 Task: Find connections with filter location Vigo with filter topic #personaldevelopment with filter profile language Spanish with filter current company Tesco with filter school B.P. Poddar Institute Of Management and Technology with filter industry Computer Hardware Manufacturing with filter service category Print Design with filter keywords title Couples Counselor
Action: Mouse moved to (498, 60)
Screenshot: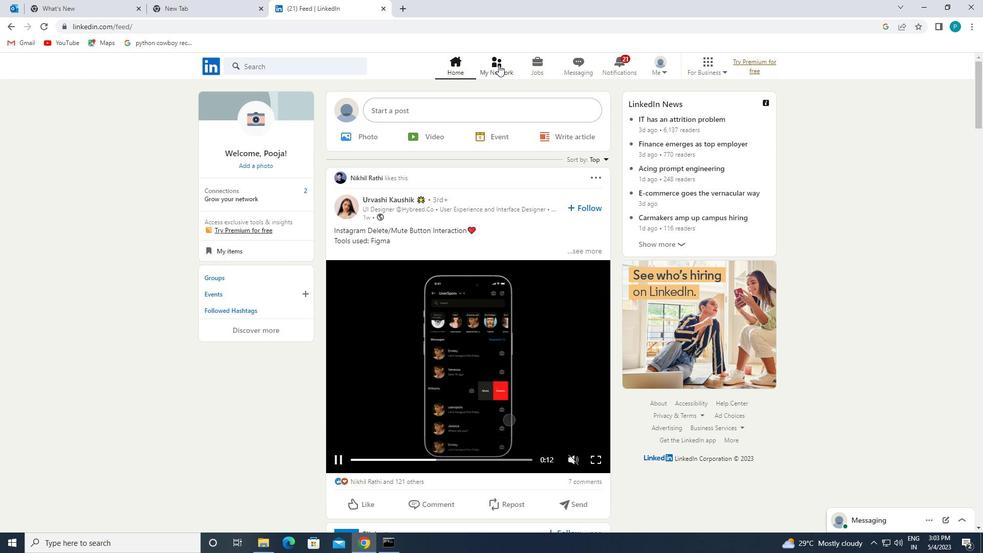 
Action: Mouse pressed left at (498, 60)
Screenshot: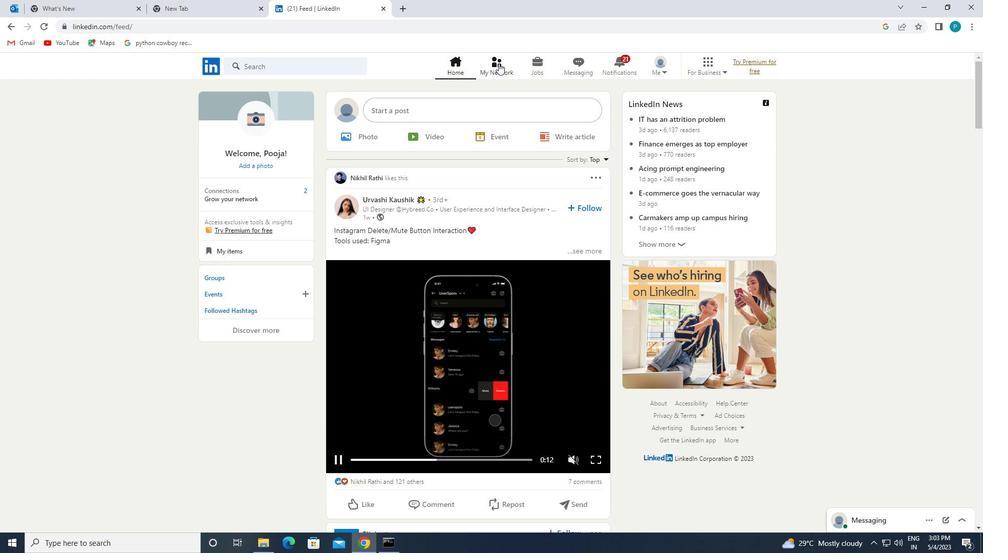 
Action: Mouse moved to (289, 119)
Screenshot: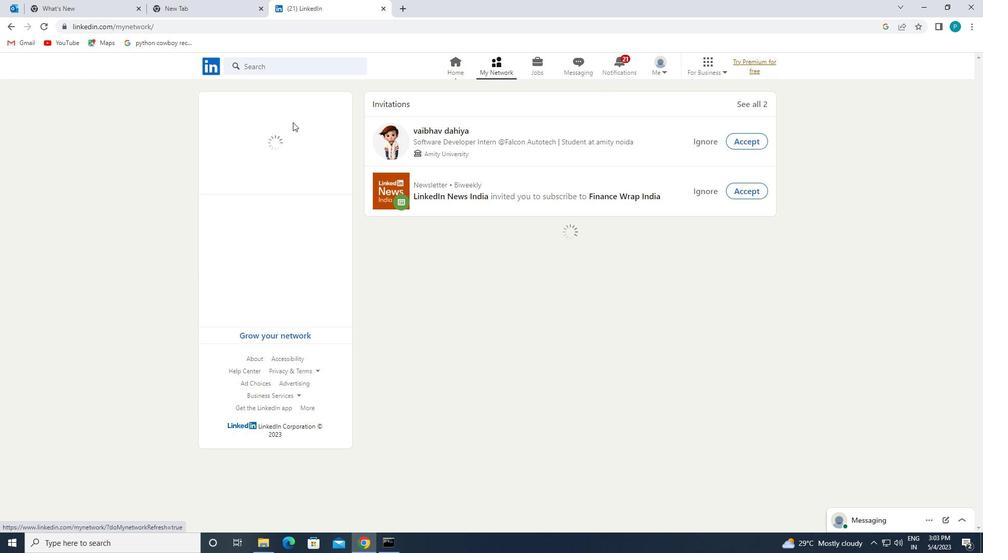 
Action: Mouse pressed left at (289, 119)
Screenshot: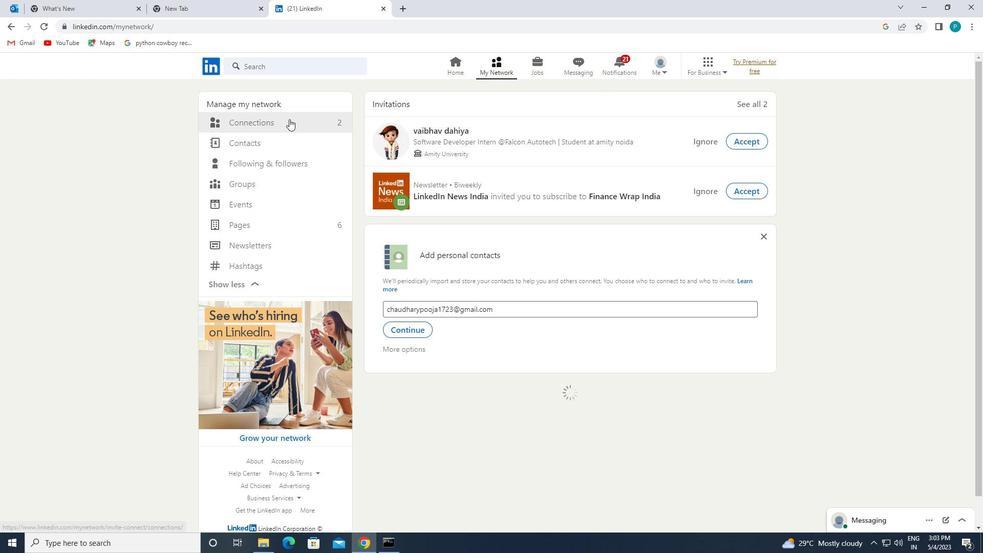 
Action: Mouse moved to (576, 120)
Screenshot: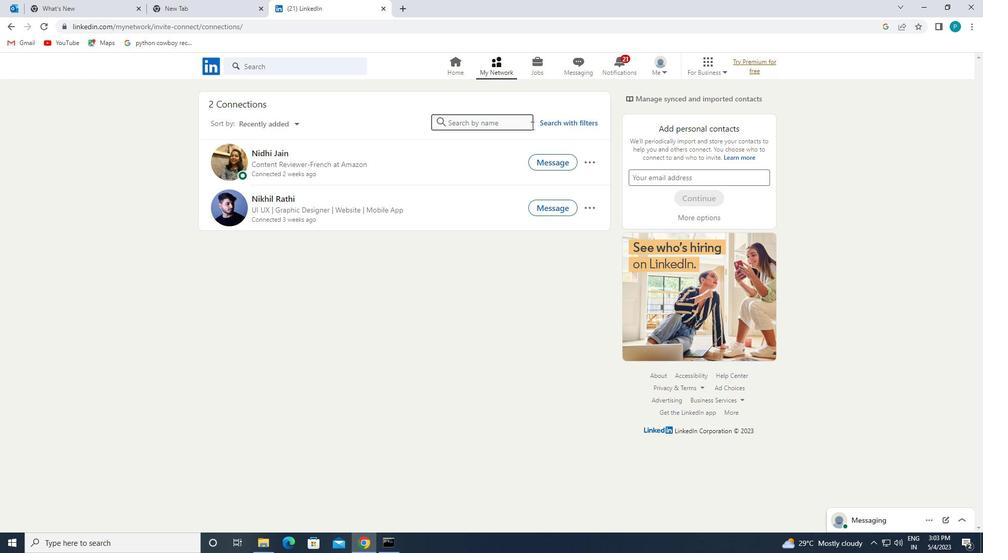 
Action: Mouse pressed left at (576, 120)
Screenshot: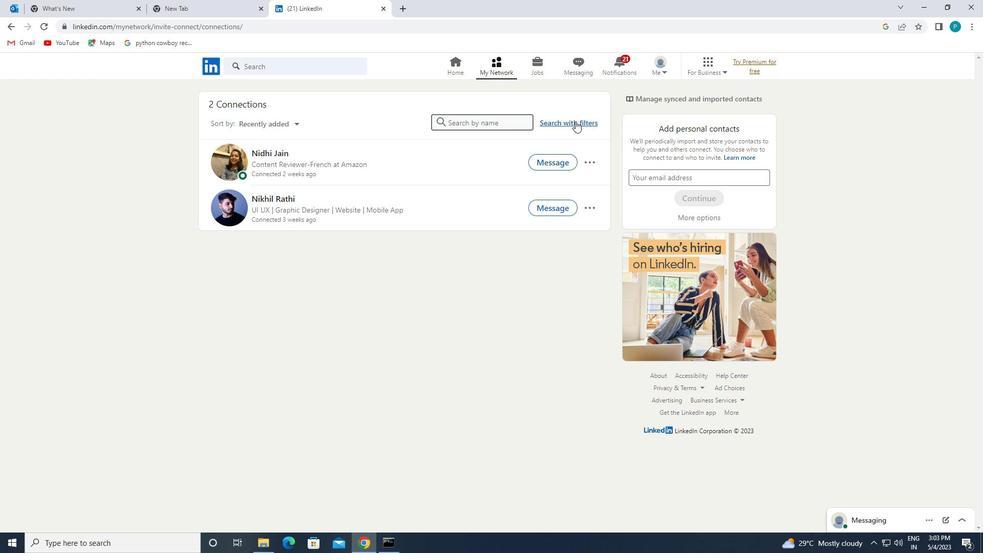 
Action: Mouse moved to (520, 89)
Screenshot: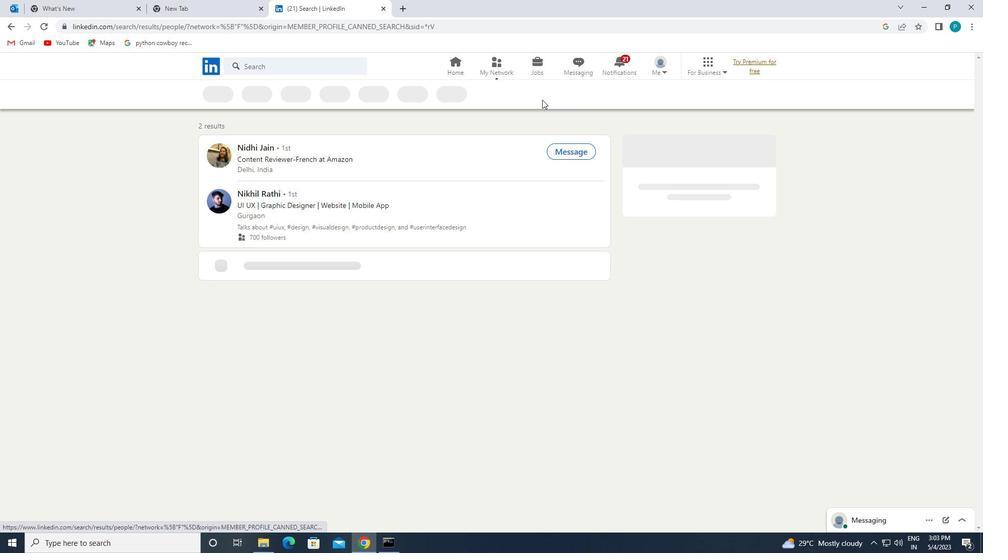 
Action: Mouse pressed left at (520, 89)
Screenshot: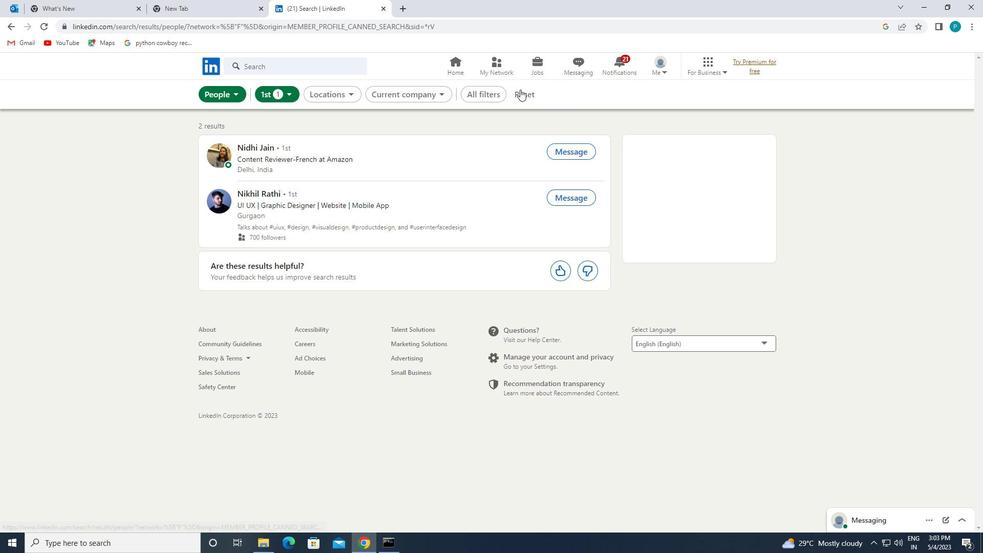 
Action: Mouse moved to (517, 89)
Screenshot: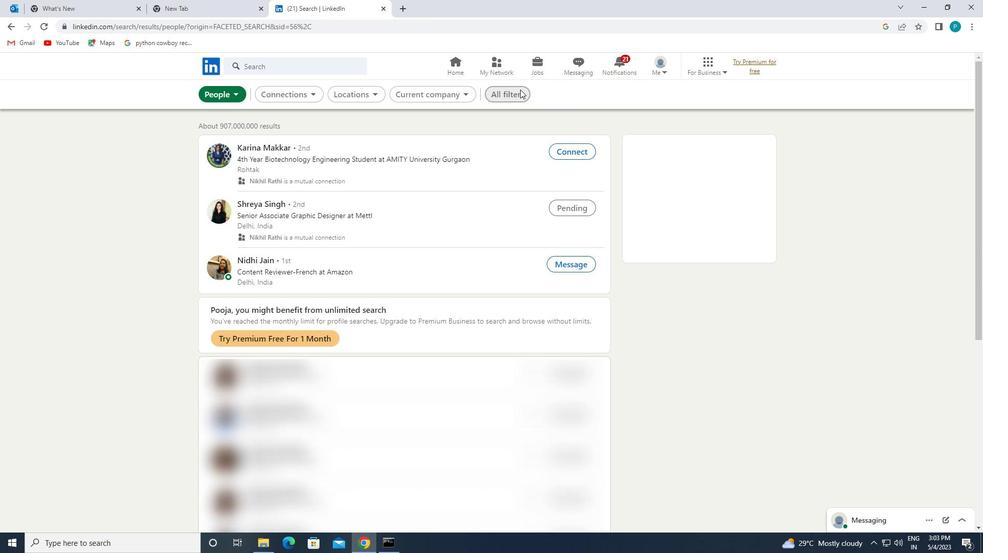 
Action: Mouse pressed left at (517, 89)
Screenshot: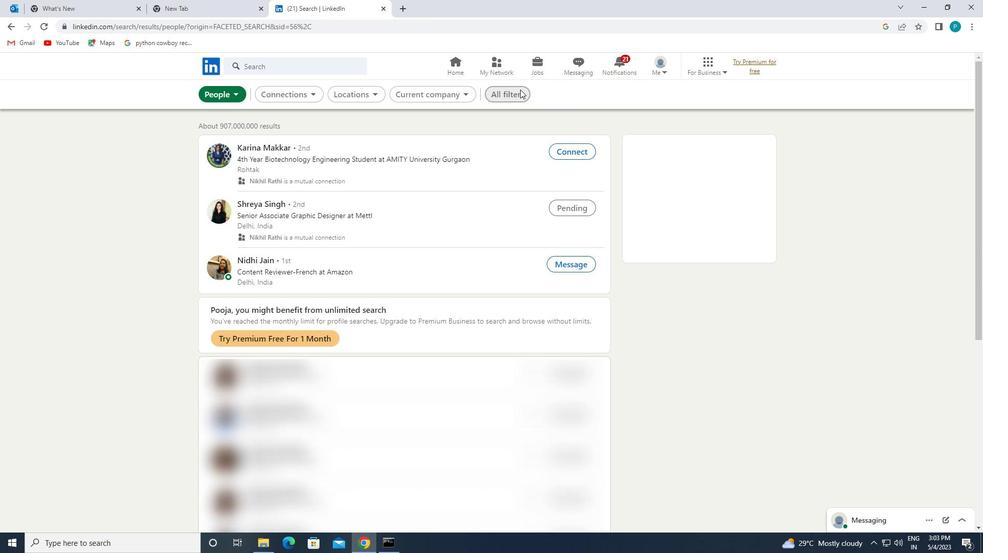
Action: Mouse moved to (829, 296)
Screenshot: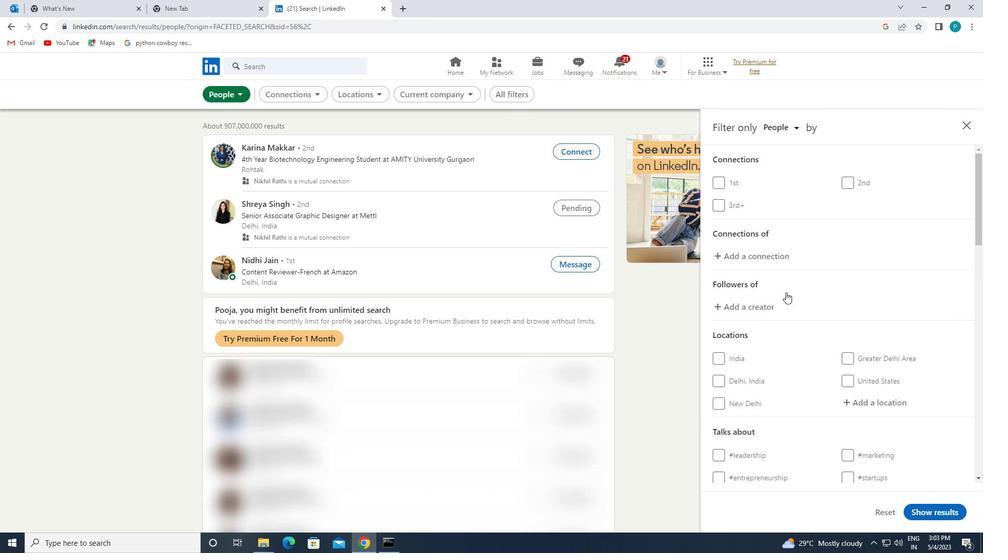 
Action: Mouse scrolled (829, 296) with delta (0, 0)
Screenshot: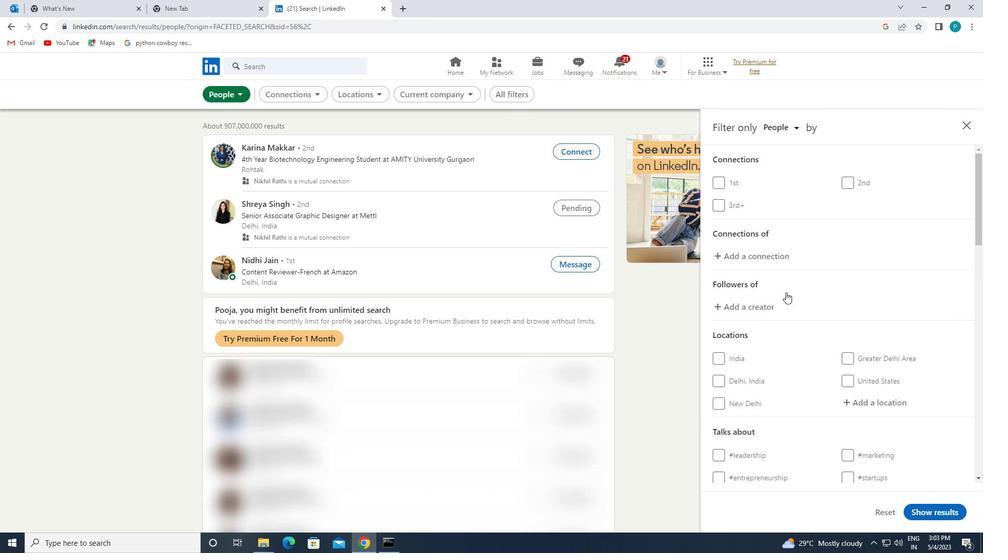 
Action: Mouse scrolled (829, 296) with delta (0, 0)
Screenshot: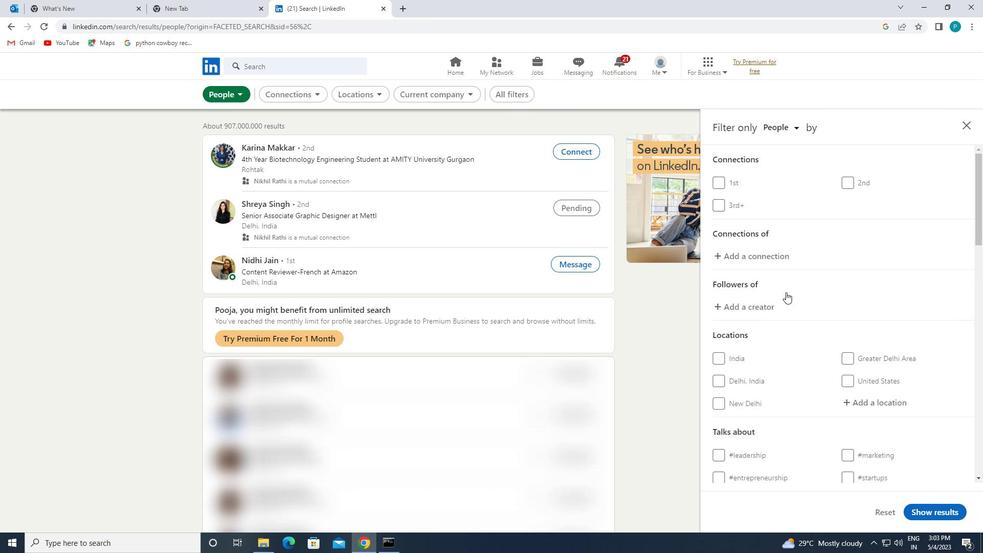 
Action: Mouse moved to (858, 301)
Screenshot: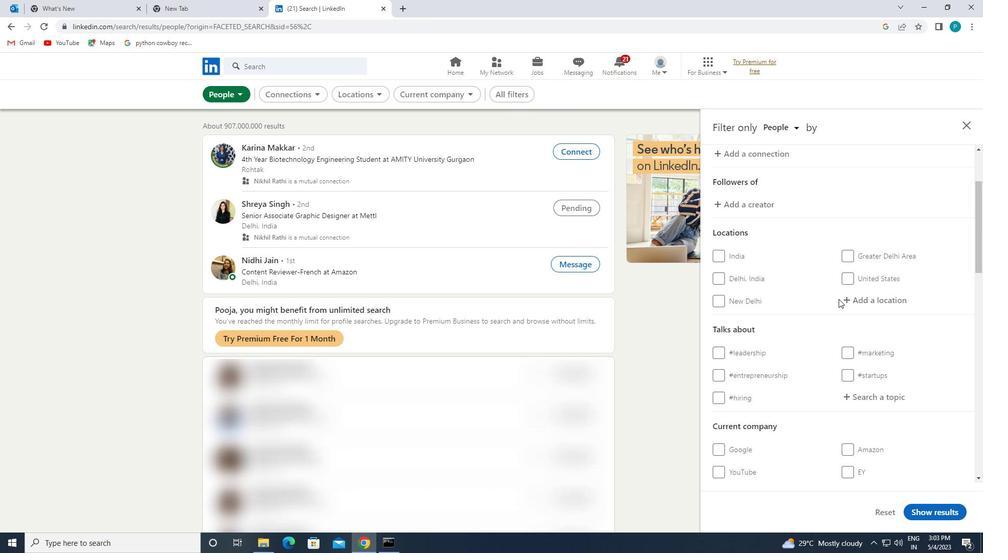 
Action: Mouse pressed left at (858, 301)
Screenshot: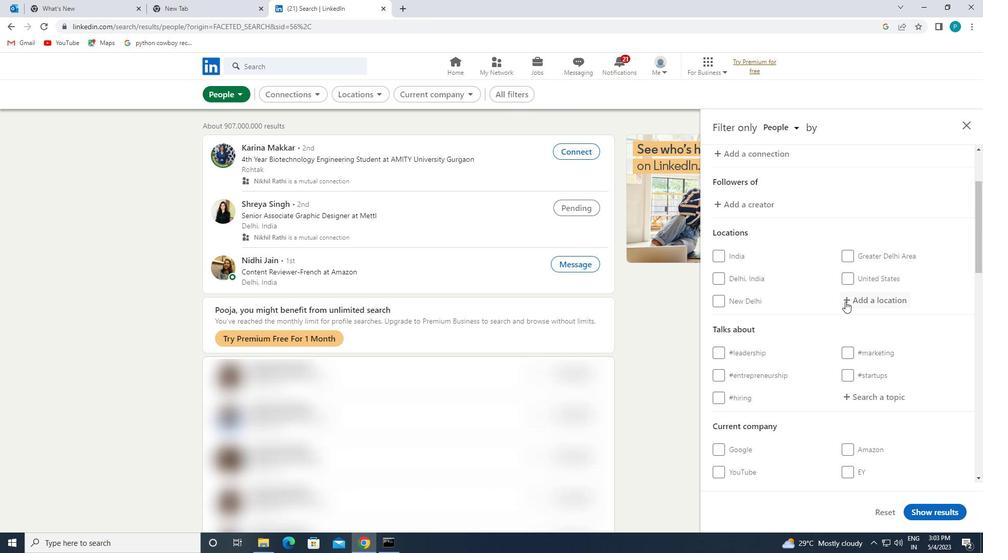 
Action: Mouse moved to (856, 301)
Screenshot: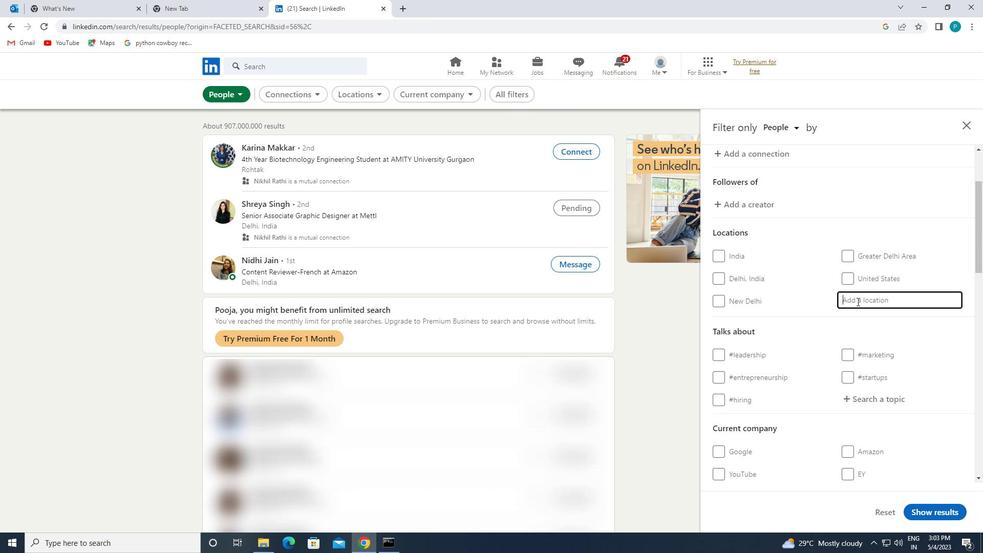 
Action: Key pressed <Key.caps_lock>v<Key.caps_lock>igo
Screenshot: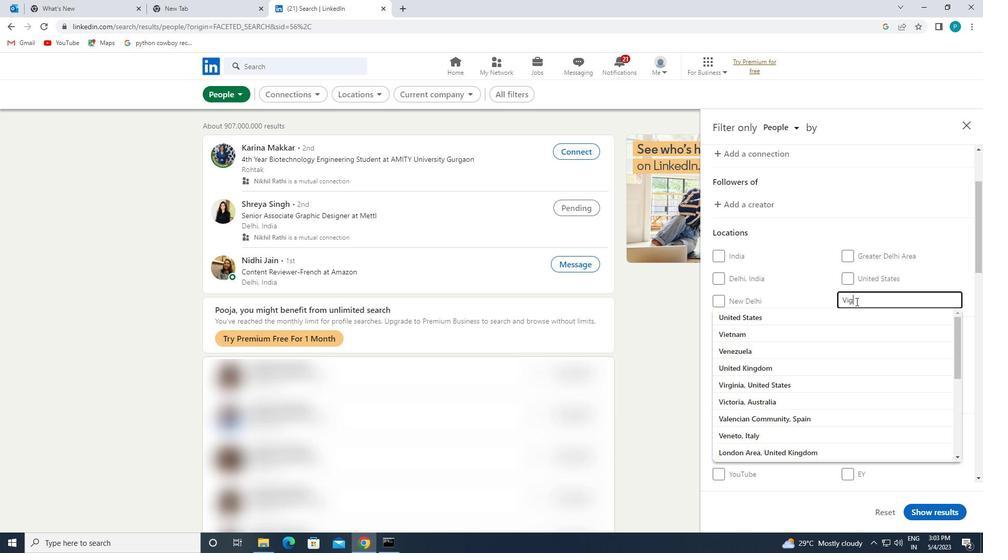 
Action: Mouse moved to (846, 319)
Screenshot: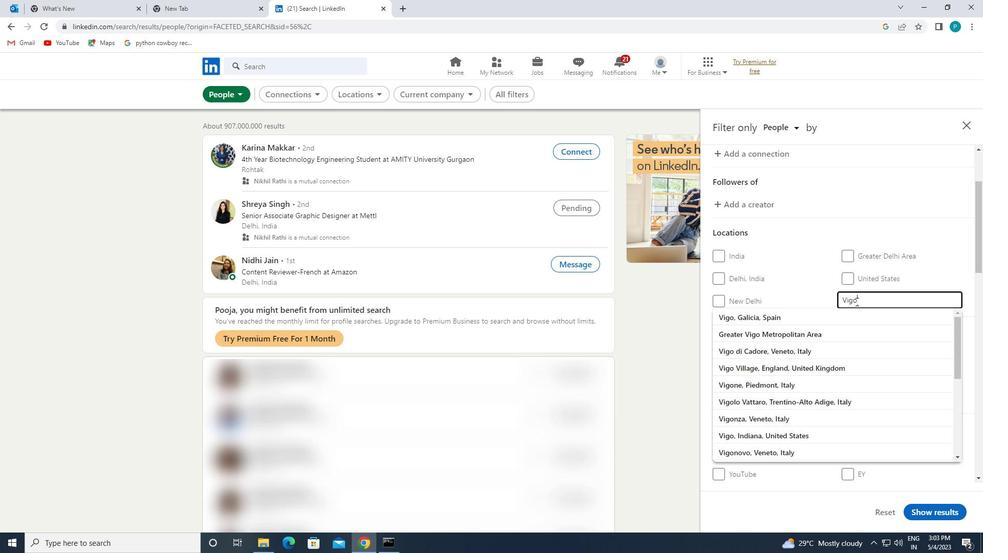 
Action: Mouse pressed left at (846, 319)
Screenshot: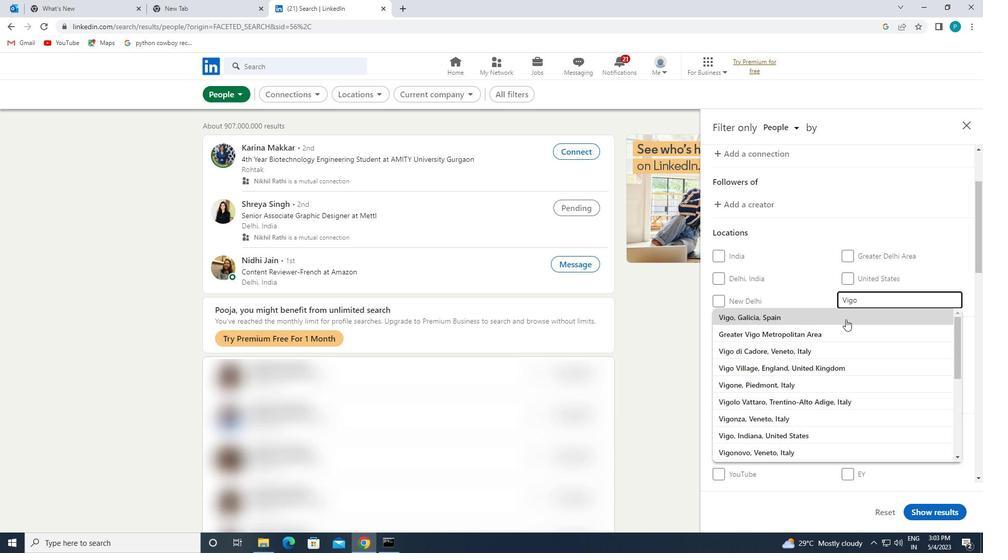 
Action: Mouse moved to (885, 356)
Screenshot: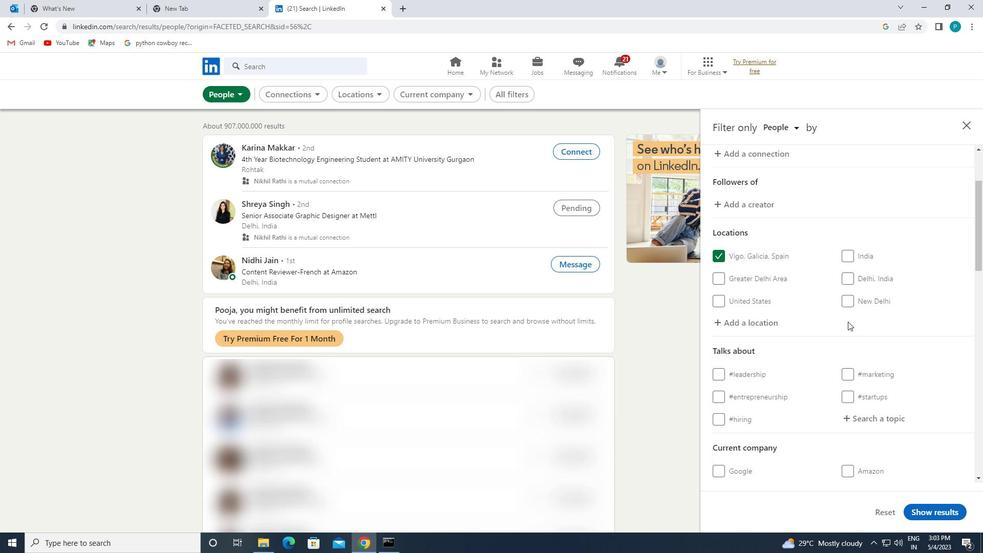 
Action: Mouse scrolled (885, 355) with delta (0, 0)
Screenshot: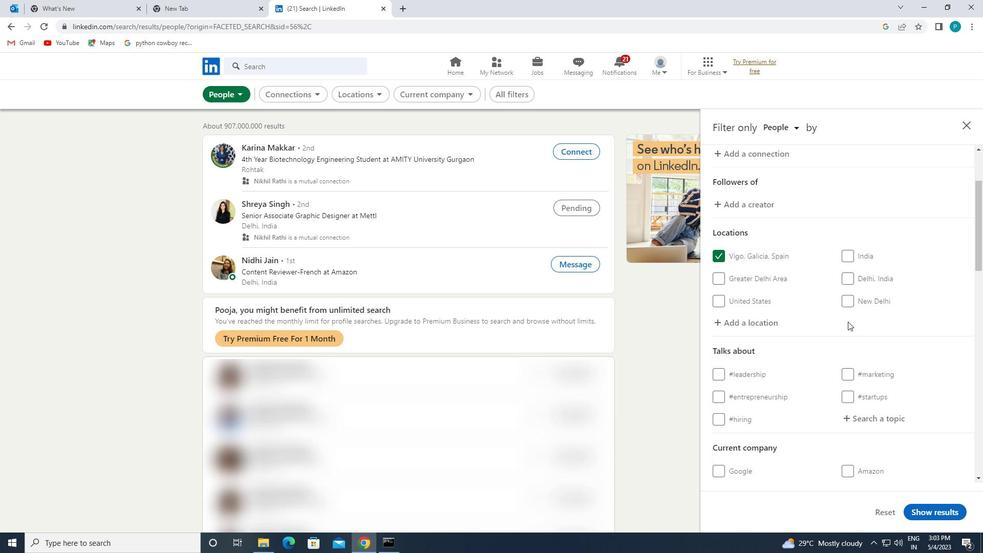 
Action: Mouse moved to (886, 356)
Screenshot: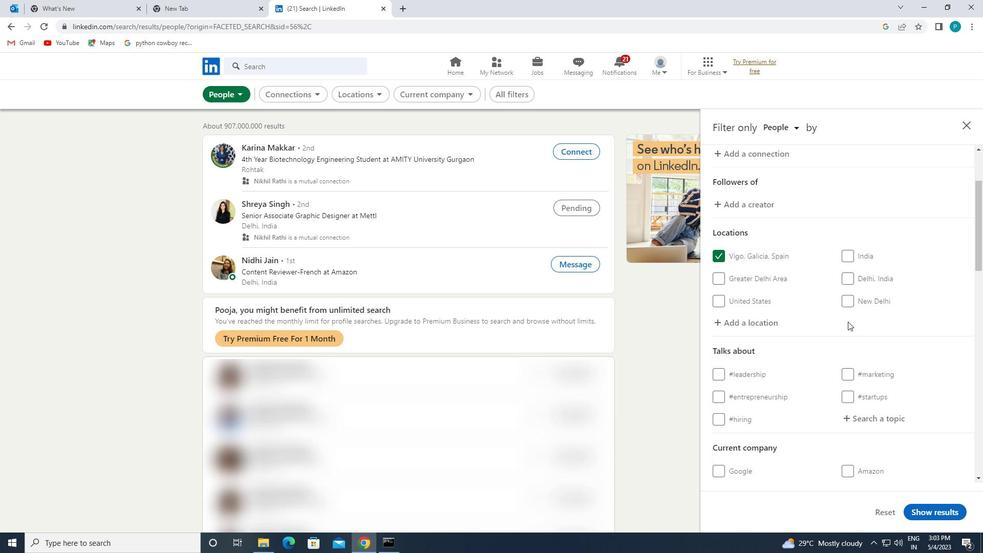 
Action: Mouse scrolled (886, 356) with delta (0, 0)
Screenshot: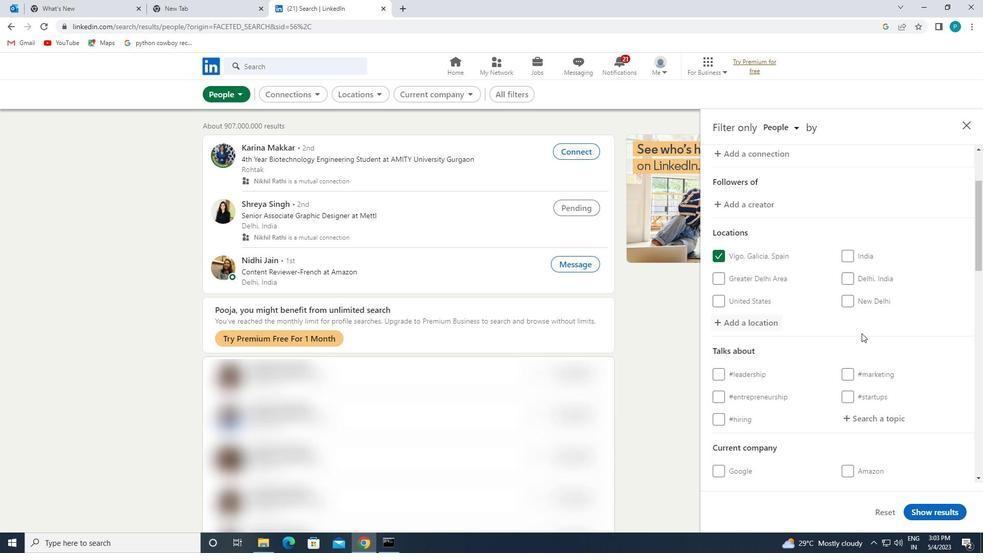 
Action: Mouse moved to (886, 357)
Screenshot: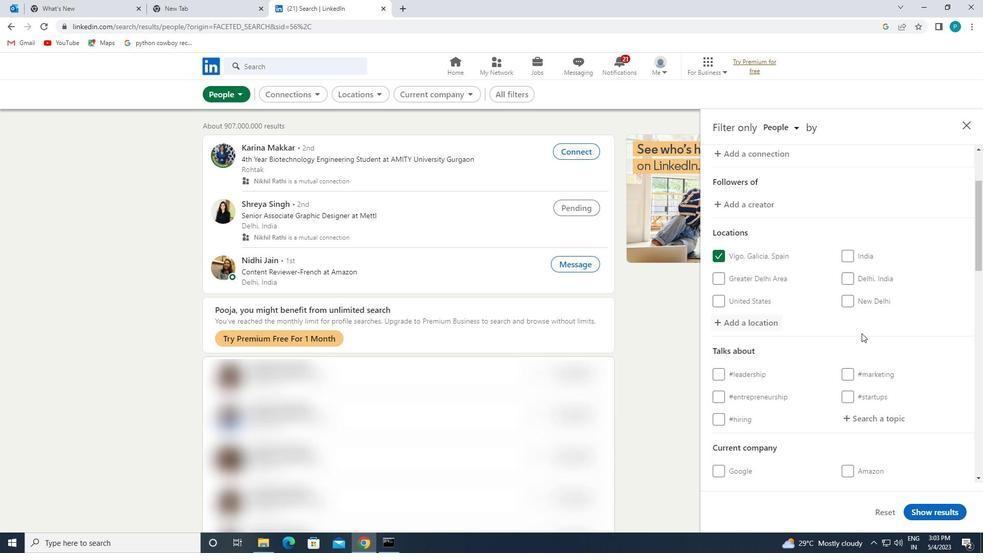 
Action: Mouse scrolled (886, 356) with delta (0, 0)
Screenshot: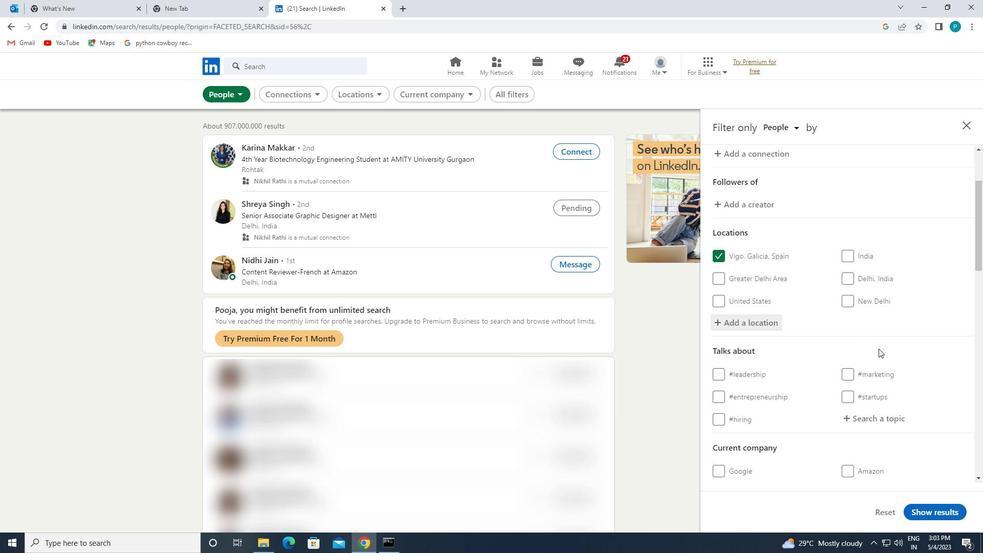 
Action: Mouse moved to (848, 274)
Screenshot: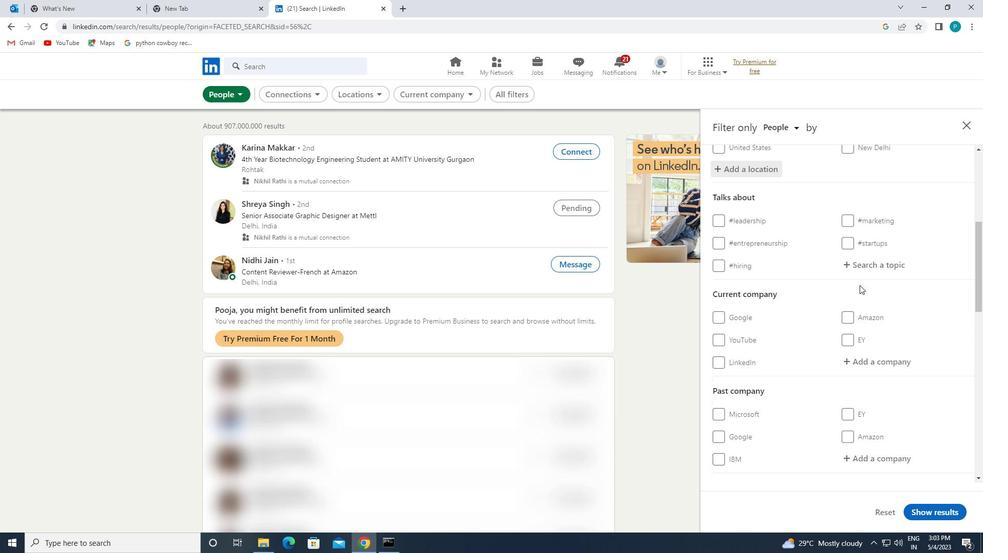 
Action: Mouse pressed left at (848, 274)
Screenshot: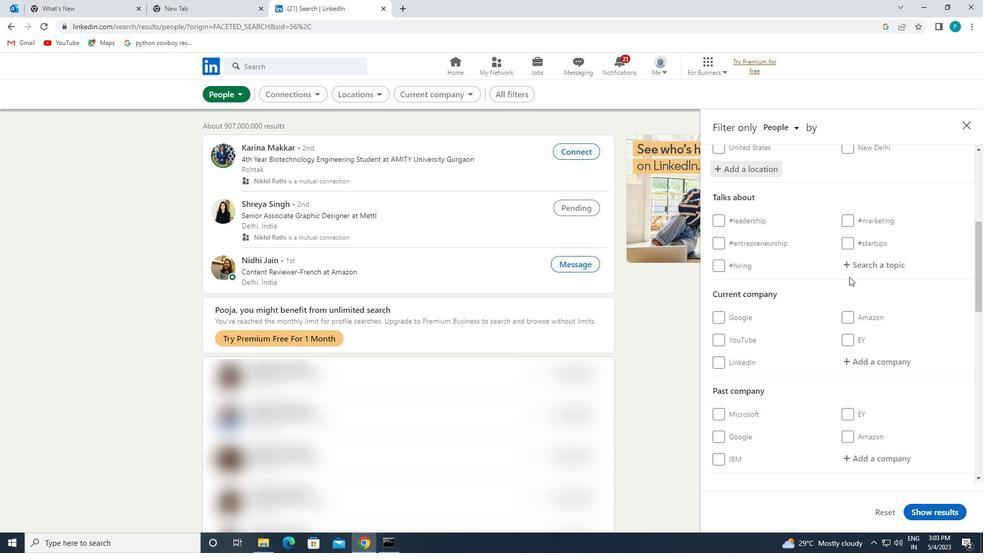 
Action: Mouse moved to (845, 270)
Screenshot: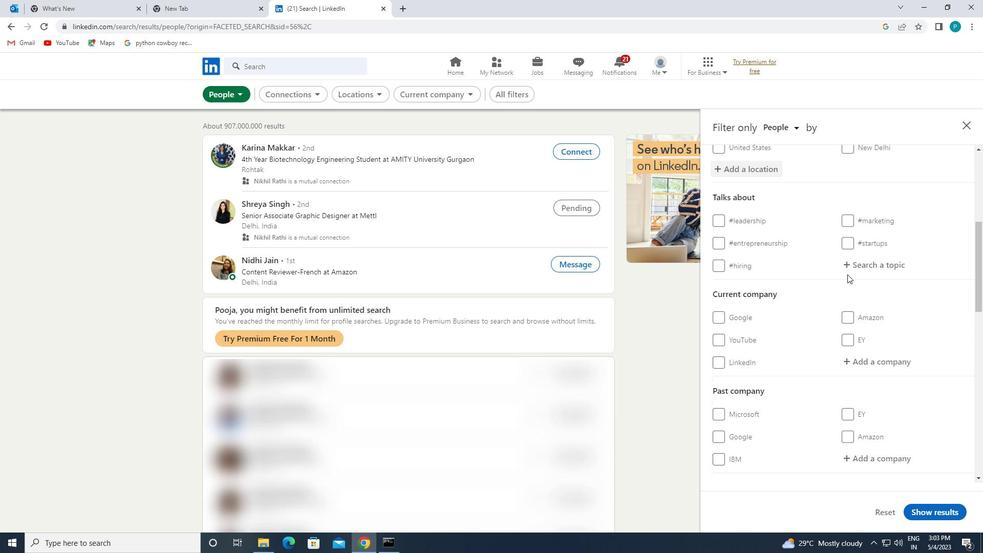 
Action: Mouse pressed left at (845, 270)
Screenshot: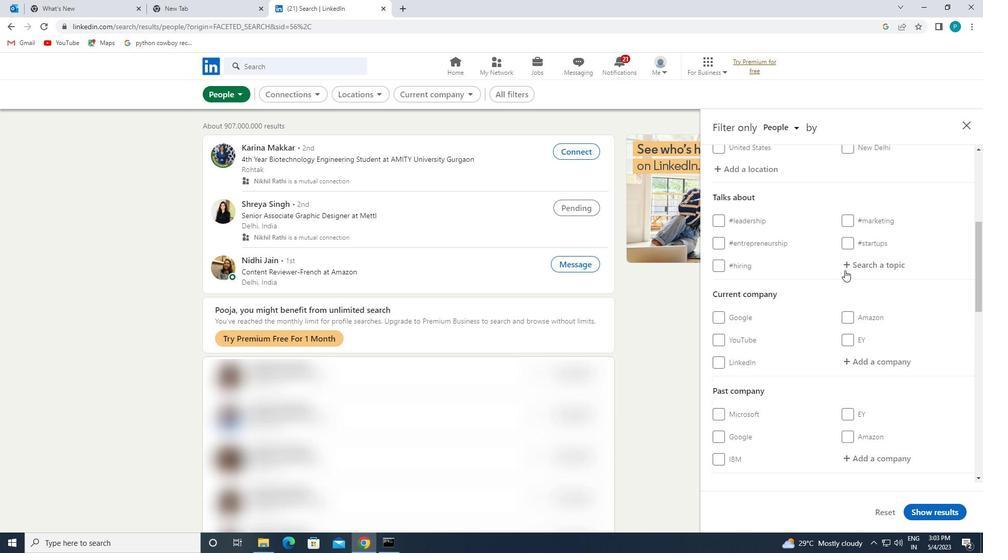 
Action: Mouse moved to (855, 276)
Screenshot: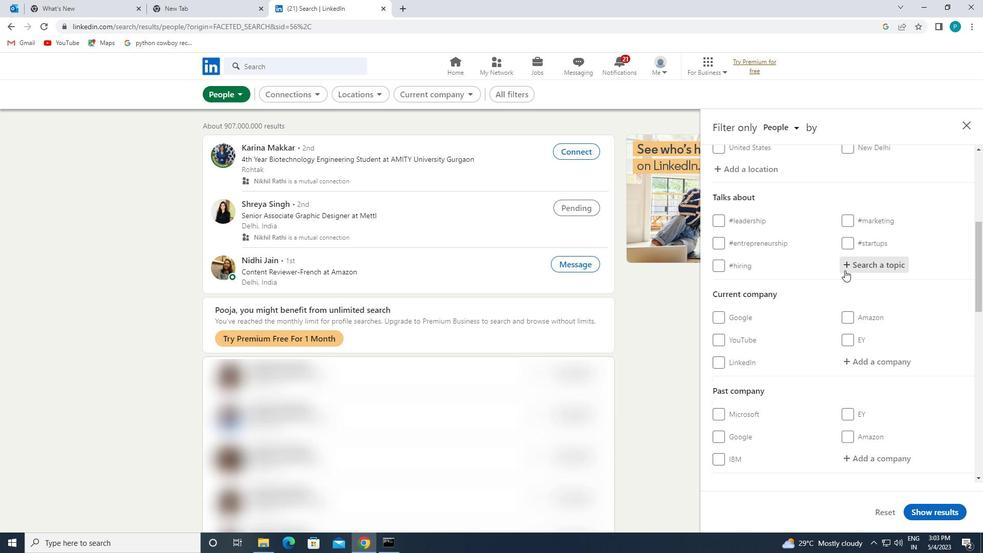
Action: Key pressed <Key.shift><Key.shift><Key.shift><Key.shift><Key.shift><Key.shift><Key.shift>#PERSONALDEVELOPMENT
Screenshot: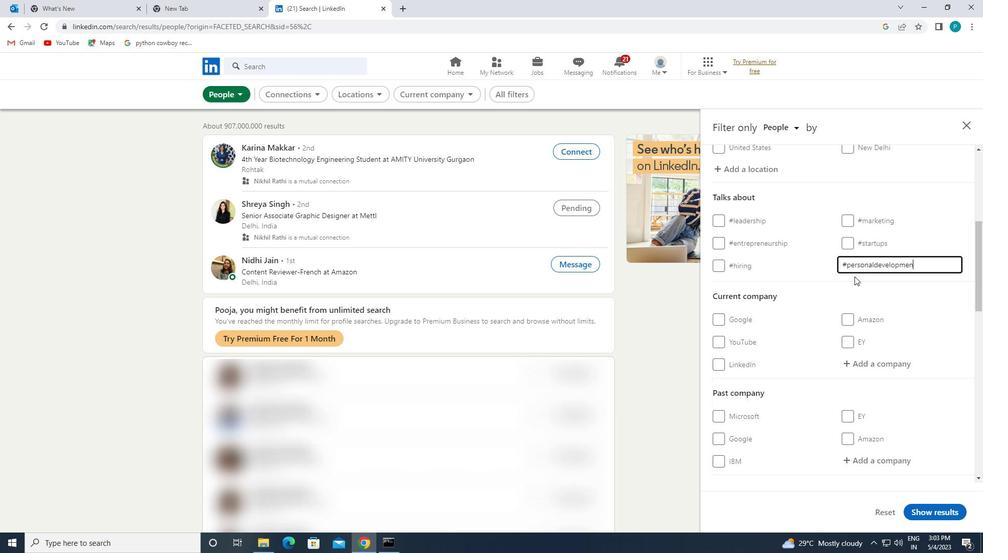 
Action: Mouse moved to (831, 267)
Screenshot: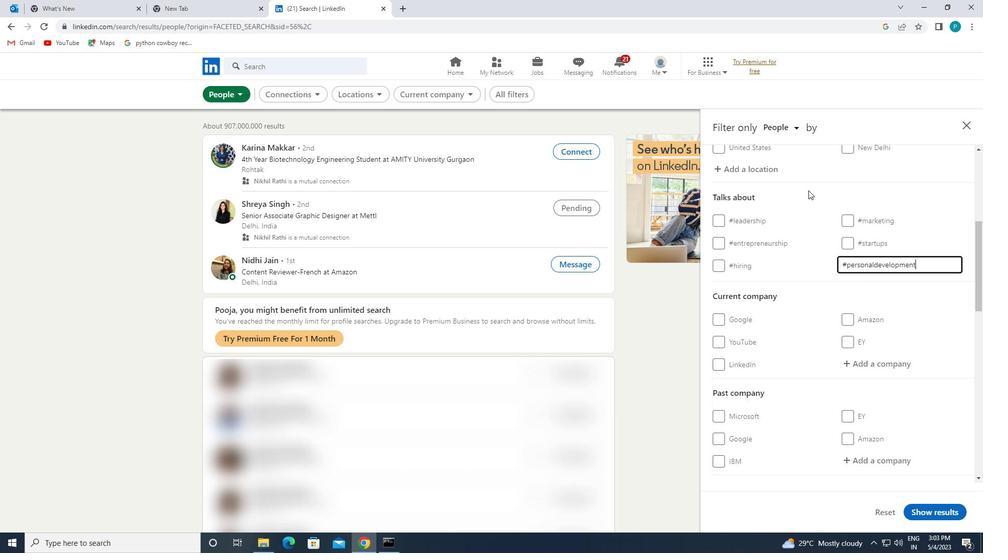 
Action: Mouse scrolled (831, 267) with delta (0, 0)
Screenshot: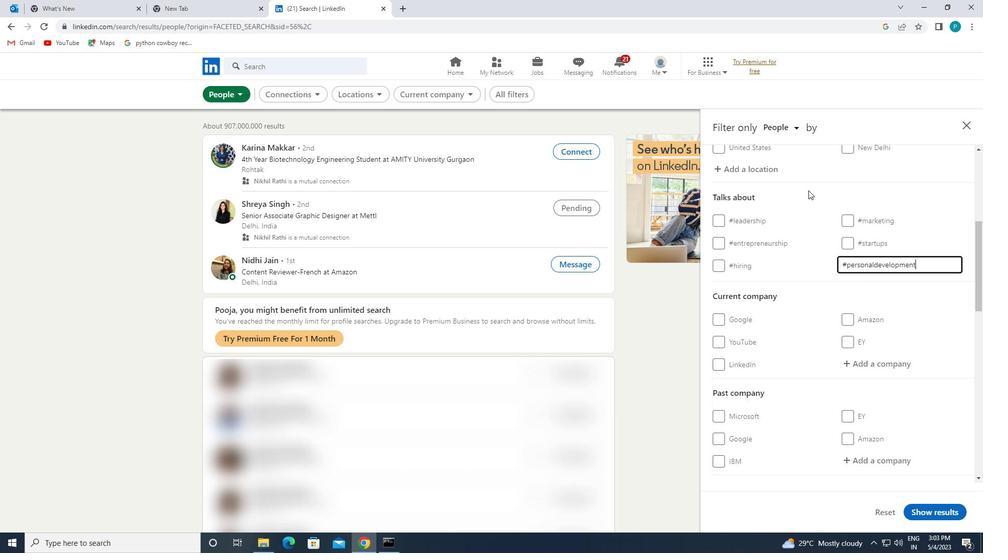 
Action: Mouse moved to (837, 282)
Screenshot: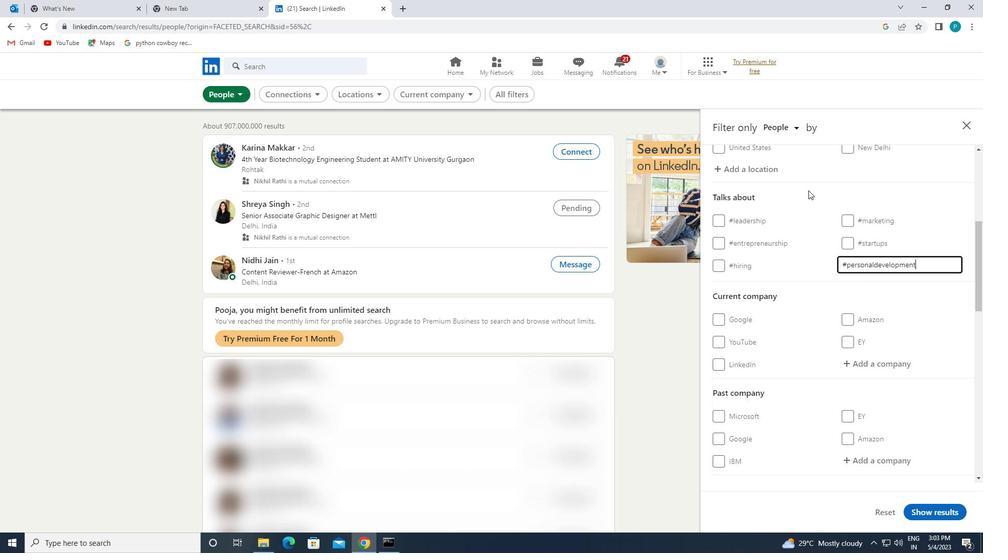
Action: Mouse scrolled (837, 281) with delta (0, 0)
Screenshot: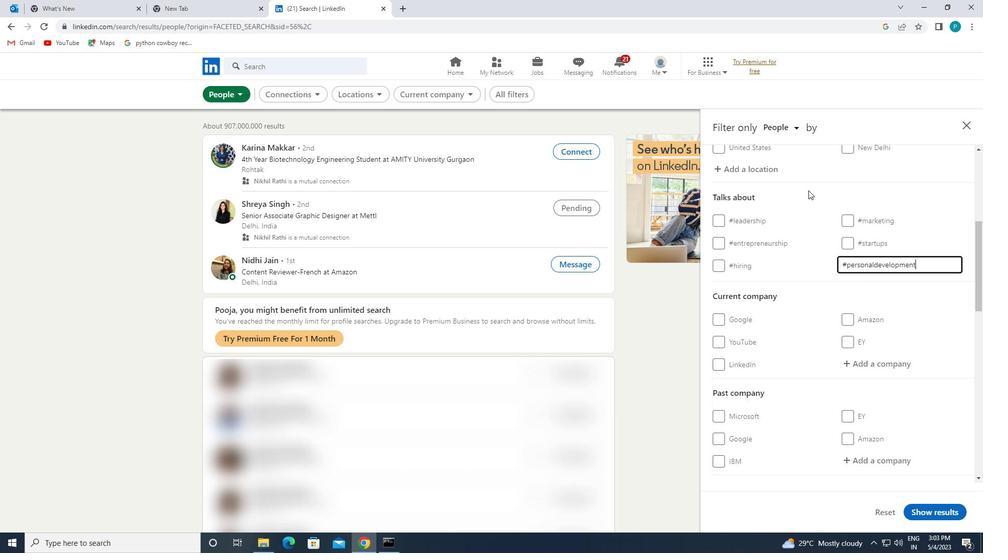 
Action: Mouse moved to (841, 292)
Screenshot: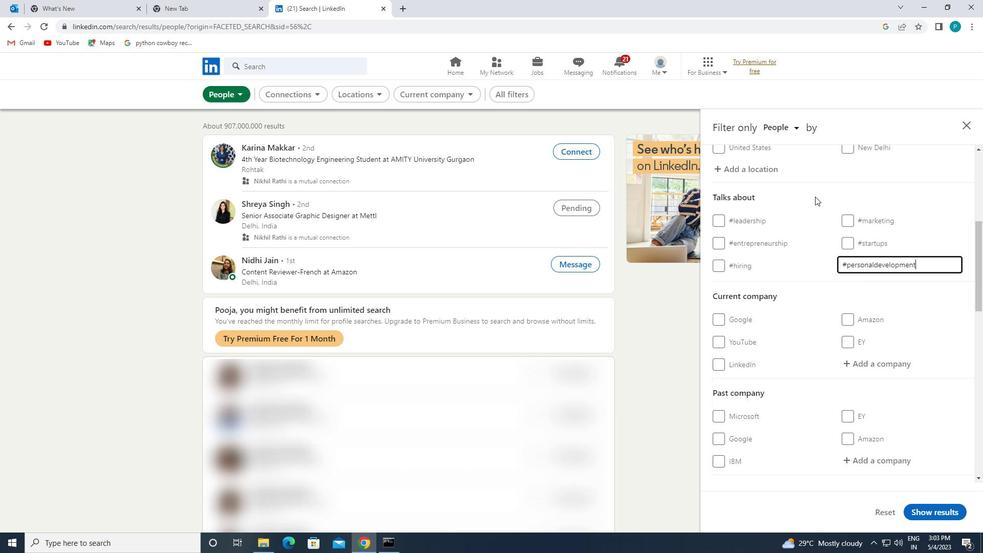 
Action: Mouse scrolled (841, 291) with delta (0, 0)
Screenshot: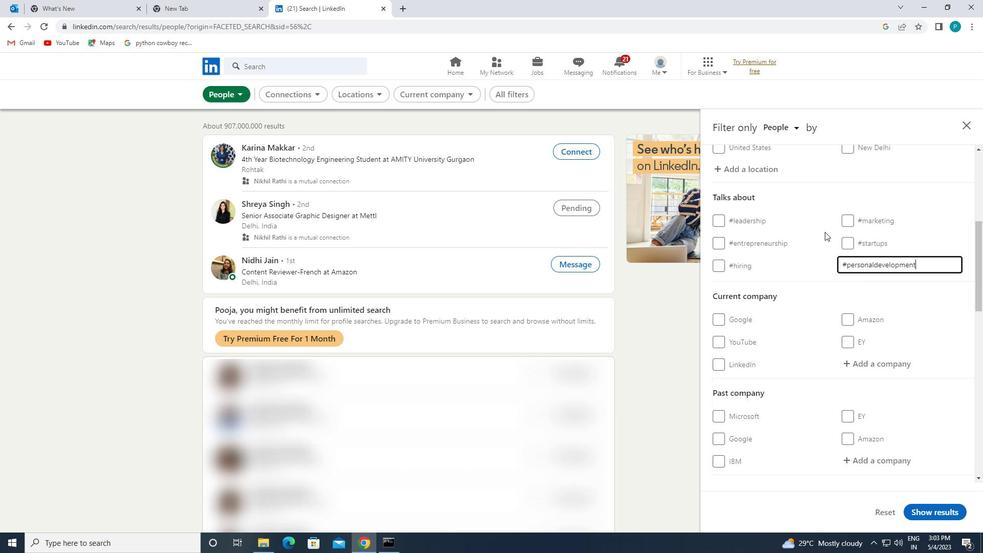 
Action: Mouse moved to (826, 315)
Screenshot: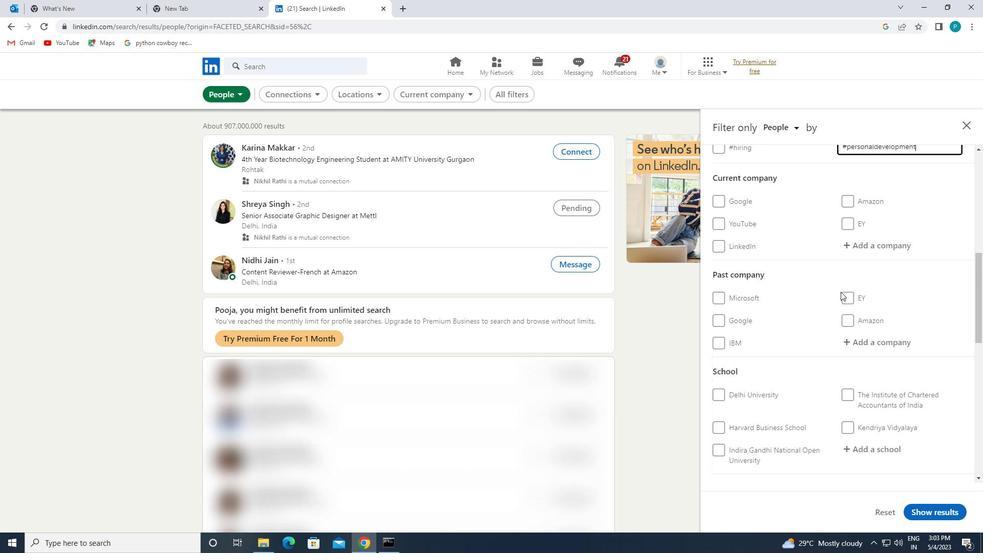 
Action: Mouse scrolled (826, 315) with delta (0, 0)
Screenshot: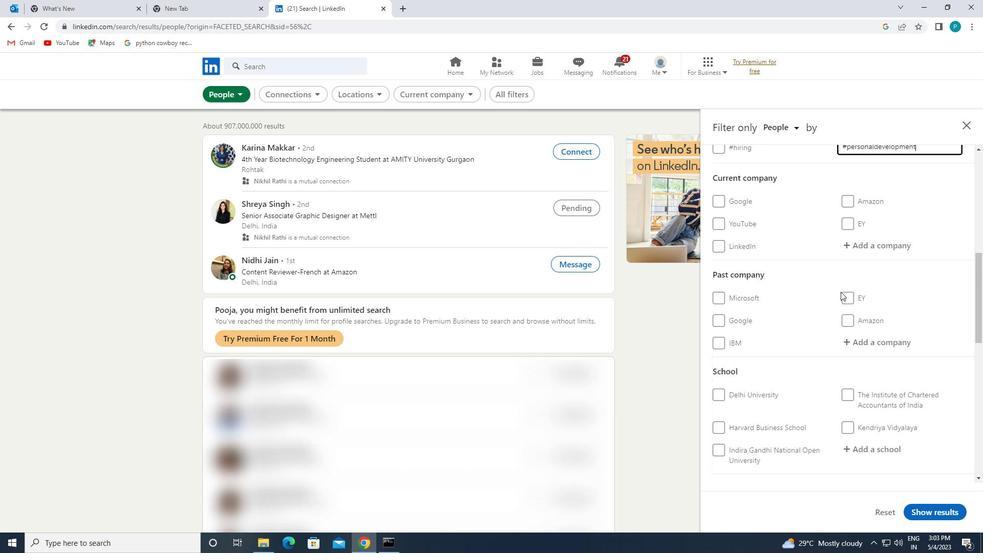 
Action: Mouse moved to (825, 317)
Screenshot: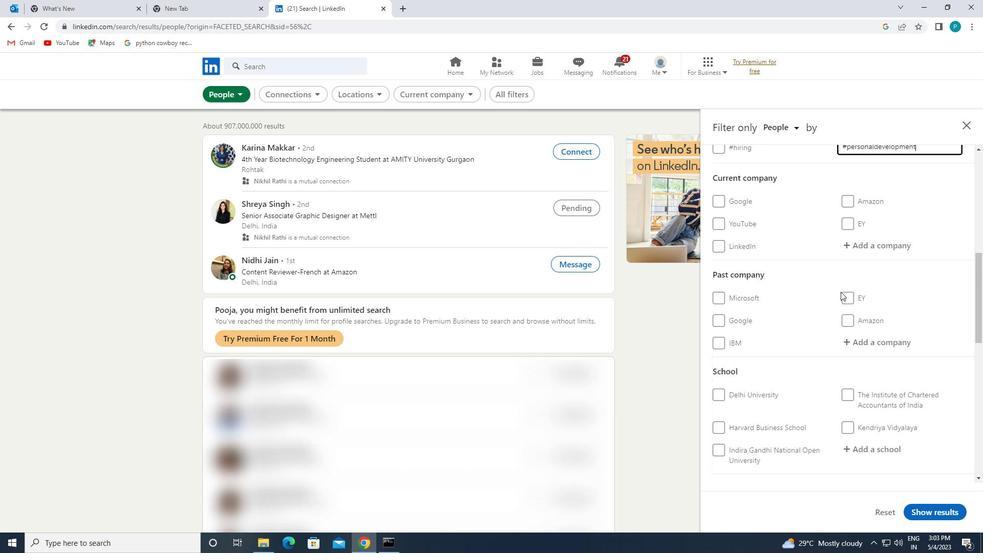 
Action: Mouse scrolled (825, 316) with delta (0, 0)
Screenshot: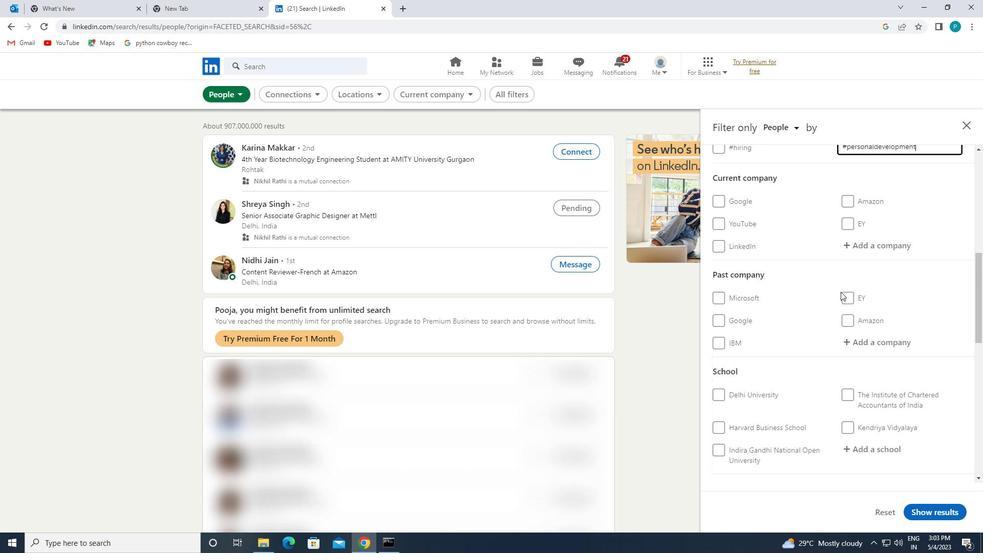 
Action: Mouse moved to (811, 316)
Screenshot: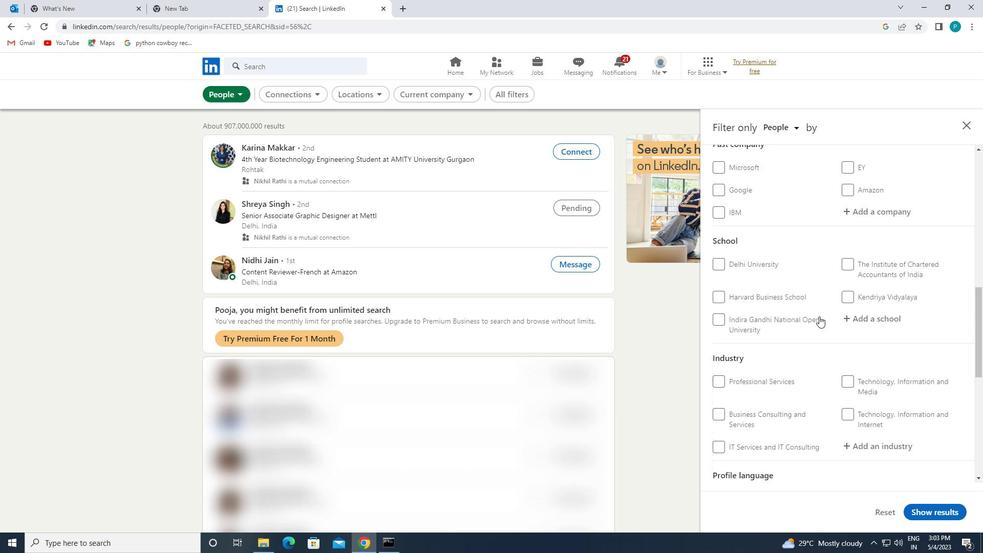 
Action: Mouse scrolled (811, 316) with delta (0, 0)
Screenshot: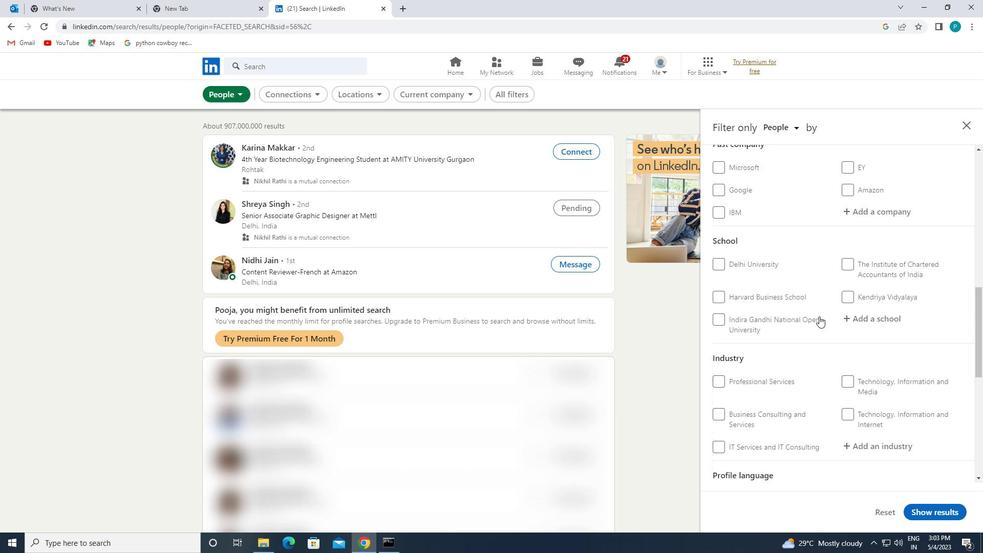 
Action: Mouse moved to (810, 318)
Screenshot: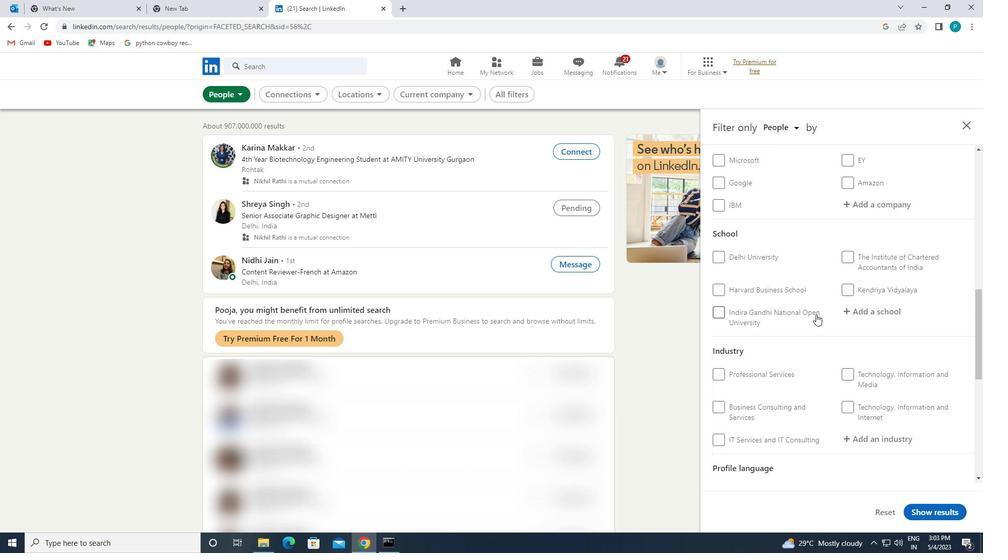 
Action: Mouse scrolled (810, 317) with delta (0, 0)
Screenshot: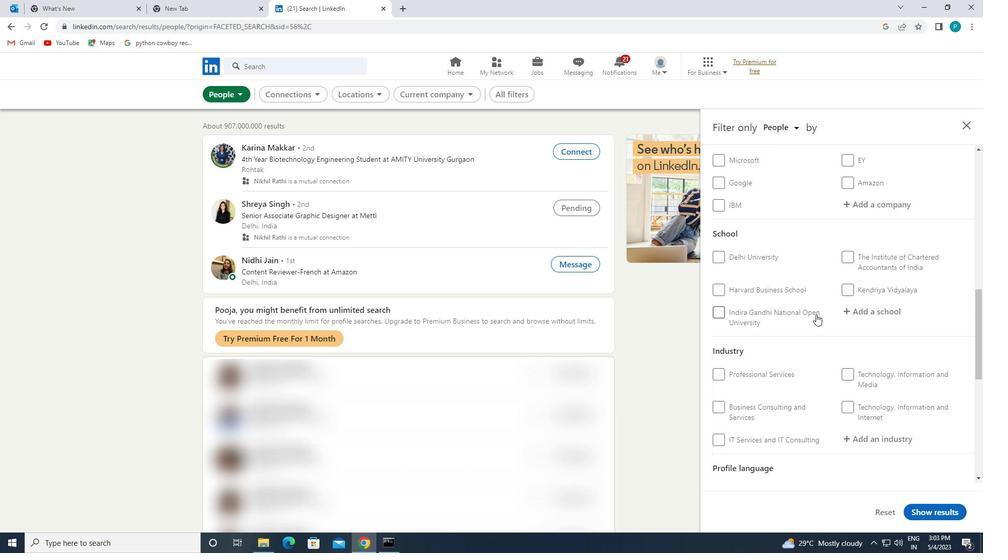 
Action: Mouse moved to (810, 321)
Screenshot: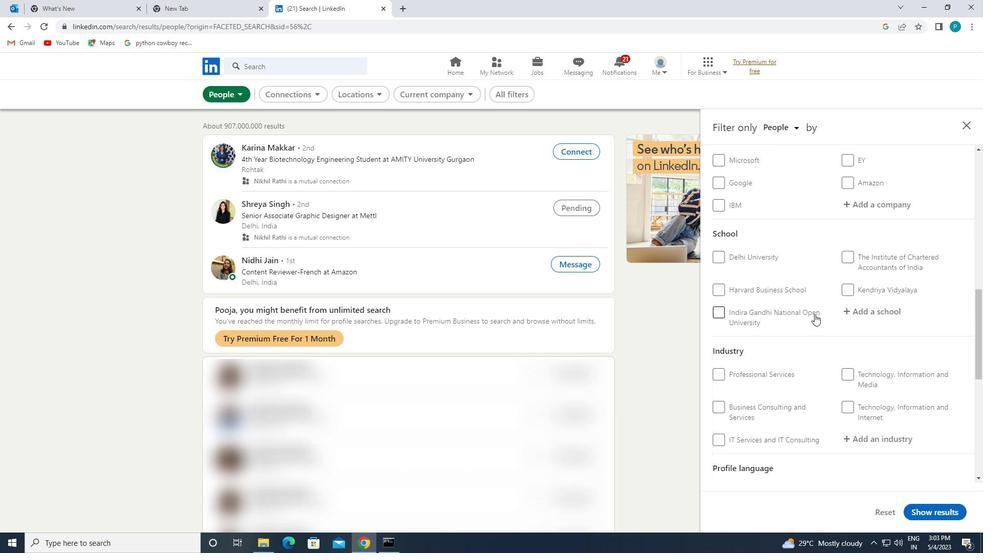 
Action: Mouse scrolled (810, 320) with delta (0, 0)
Screenshot: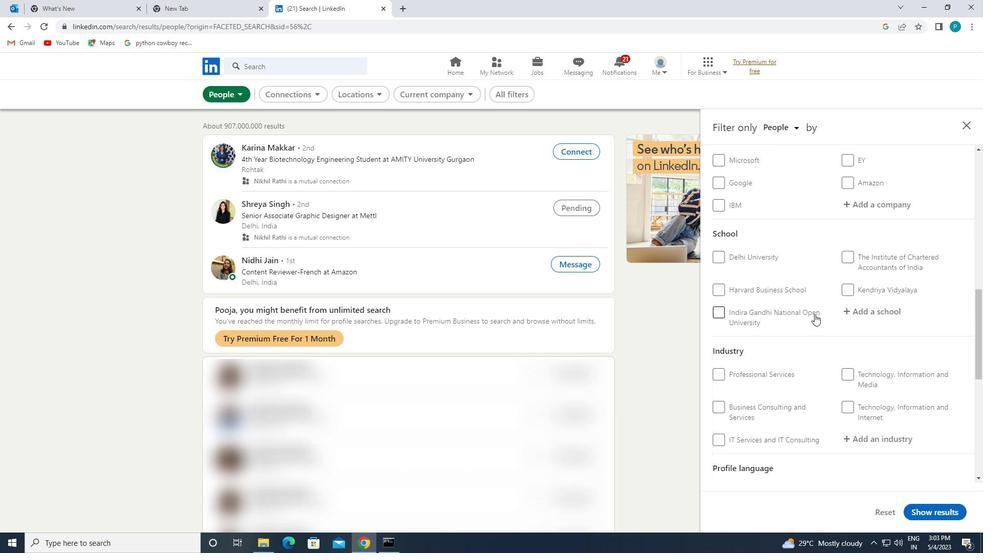 
Action: Mouse moved to (736, 357)
Screenshot: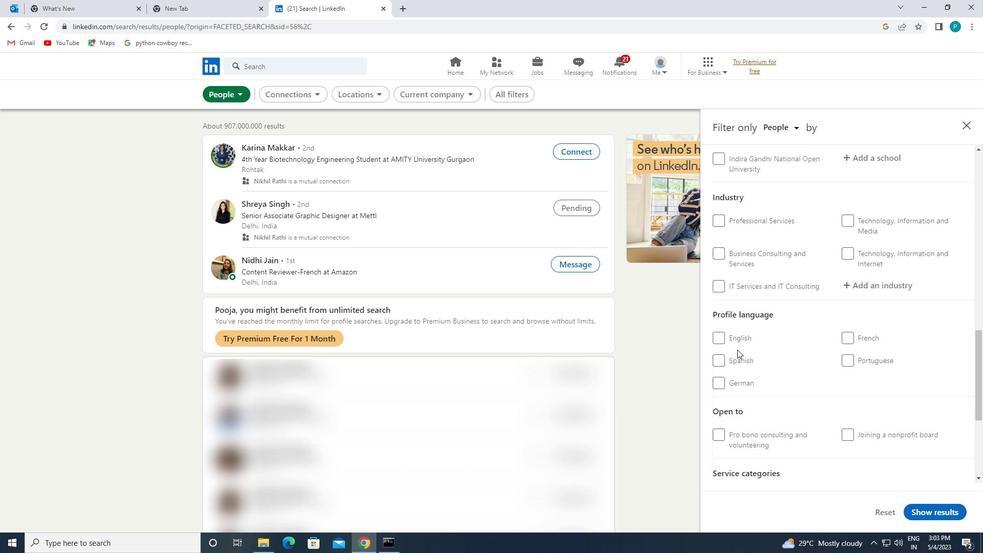 
Action: Mouse pressed left at (736, 357)
Screenshot: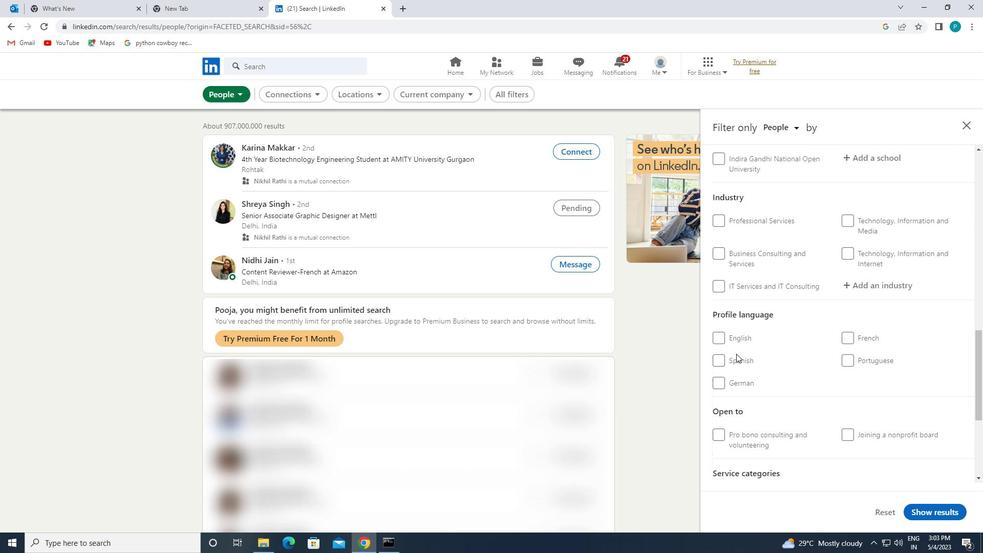 
Action: Mouse moved to (843, 334)
Screenshot: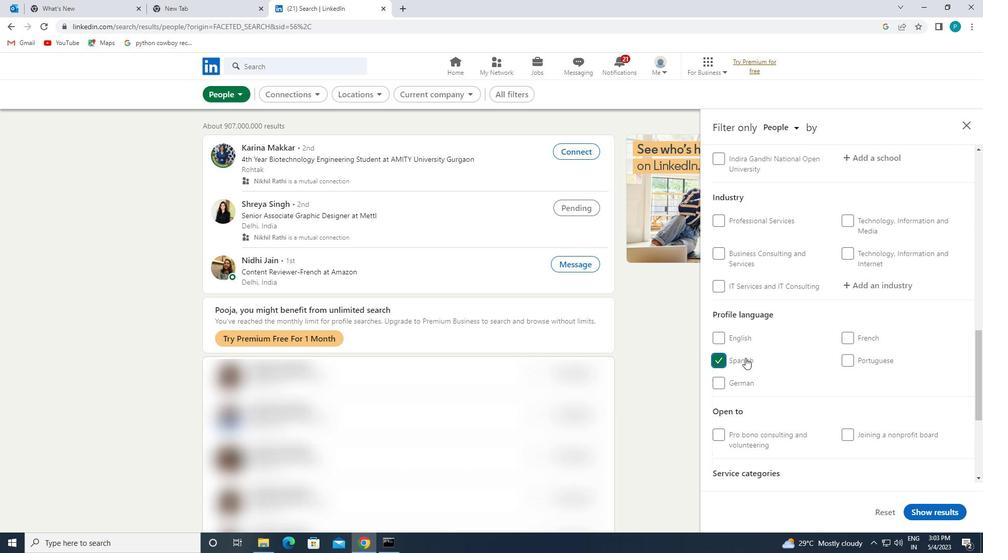 
Action: Mouse scrolled (843, 334) with delta (0, 0)
Screenshot: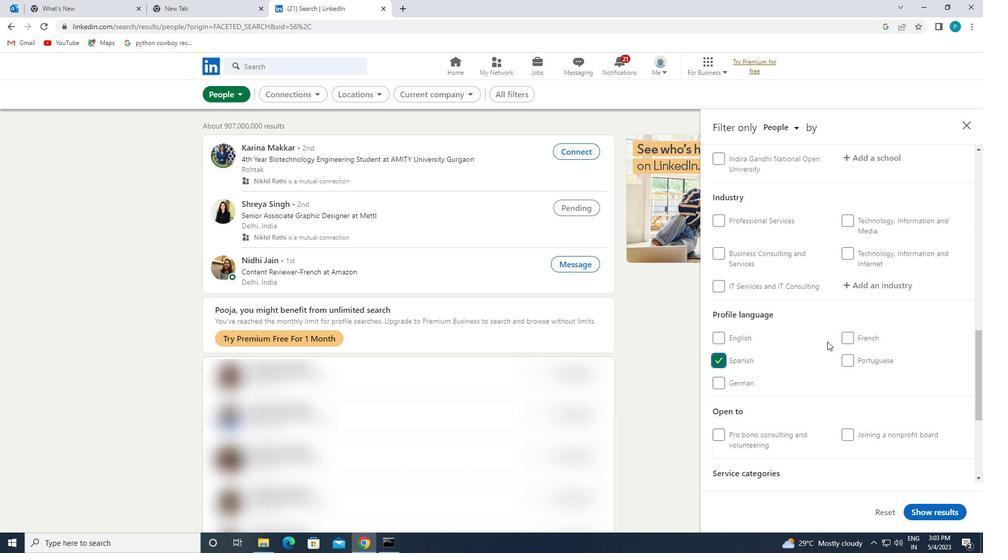 
Action: Mouse moved to (843, 334)
Screenshot: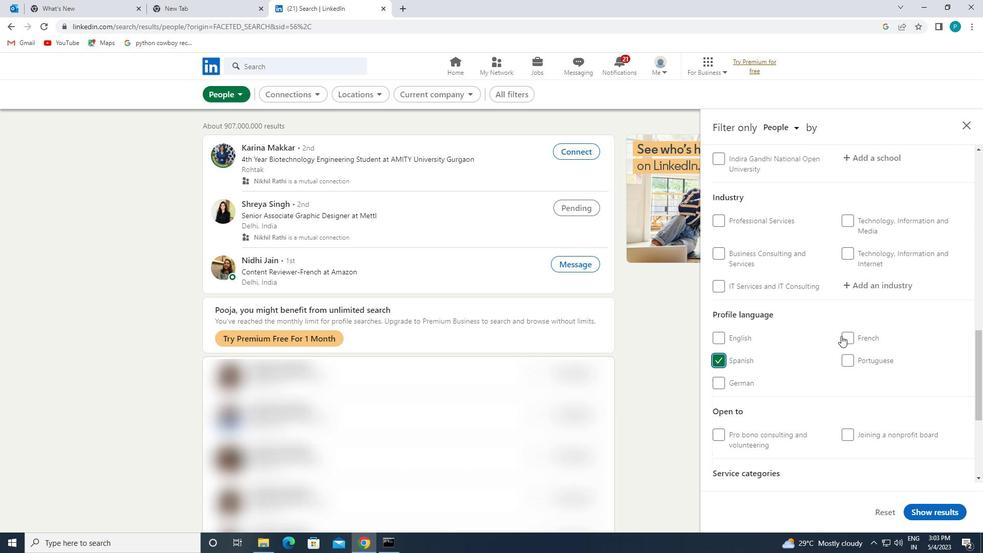 
Action: Mouse scrolled (843, 334) with delta (0, 0)
Screenshot: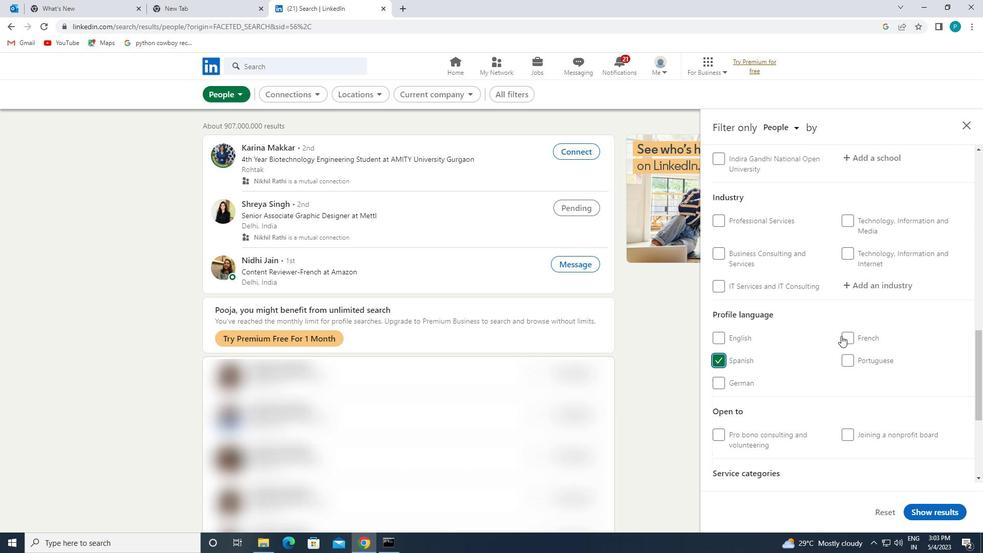 
Action: Mouse moved to (843, 332)
Screenshot: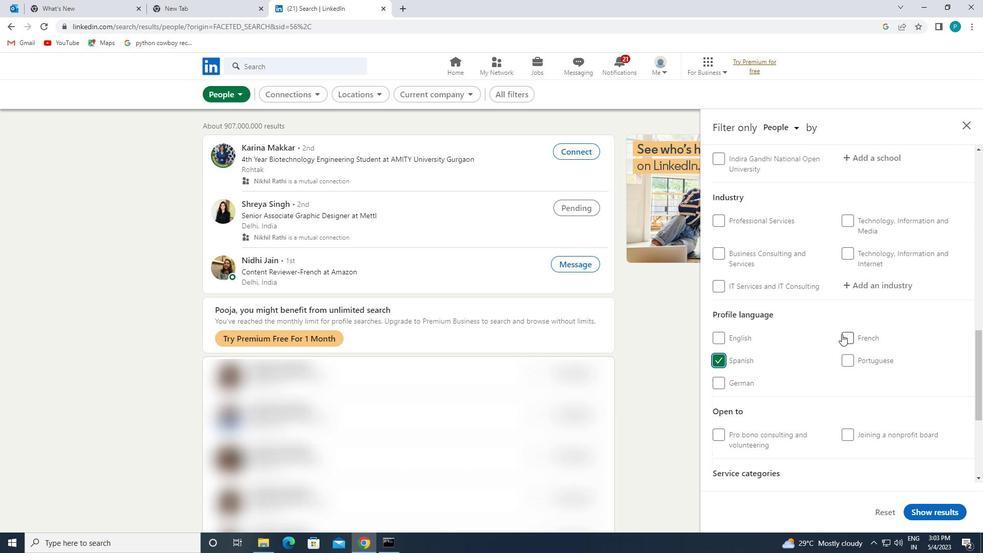 
Action: Mouse scrolled (843, 332) with delta (0, 0)
Screenshot: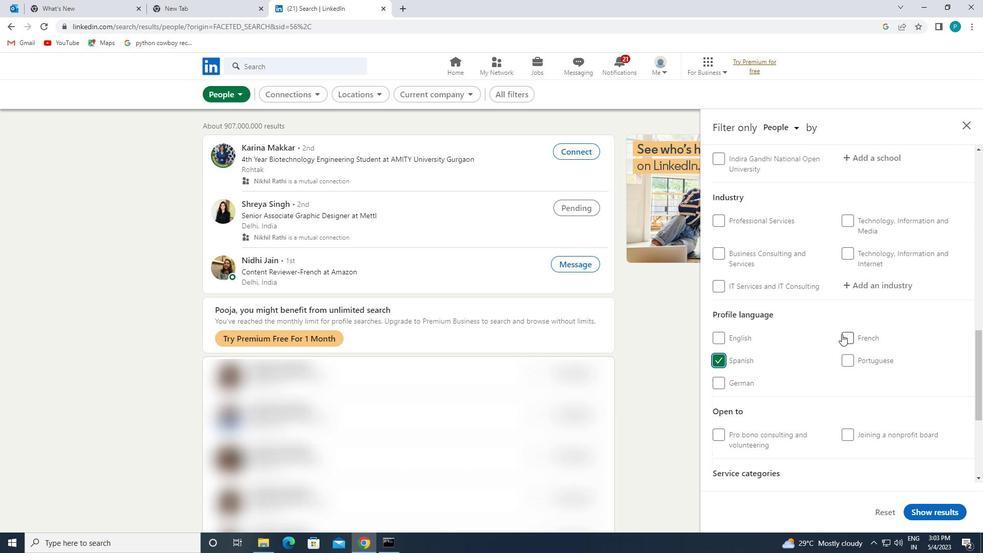 
Action: Mouse moved to (862, 313)
Screenshot: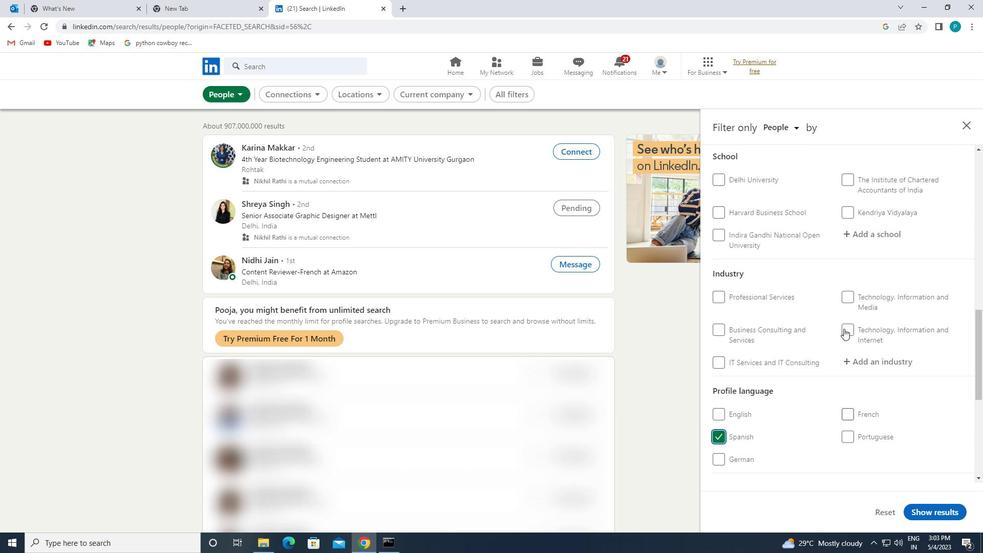 
Action: Mouse scrolled (862, 314) with delta (0, 0)
Screenshot: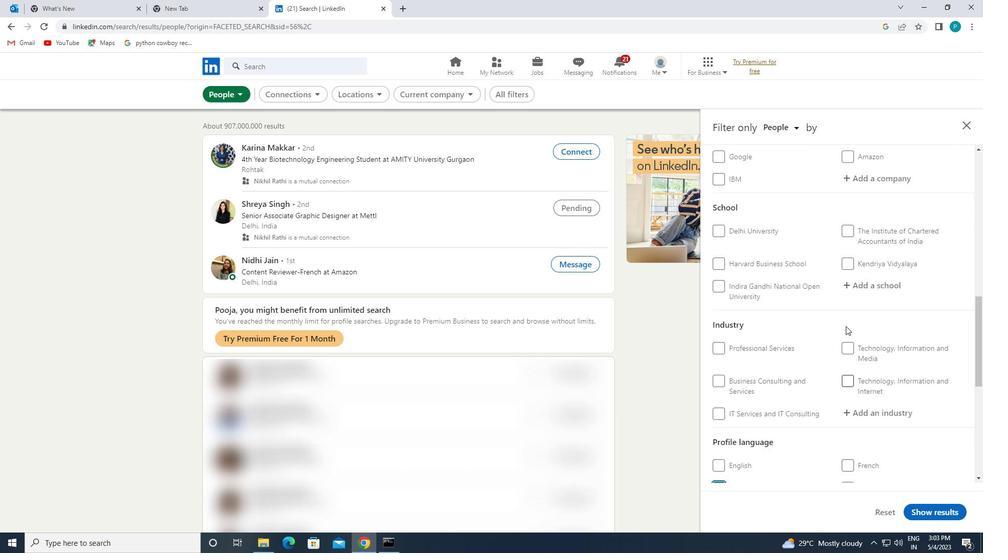 
Action: Mouse scrolled (862, 314) with delta (0, 0)
Screenshot: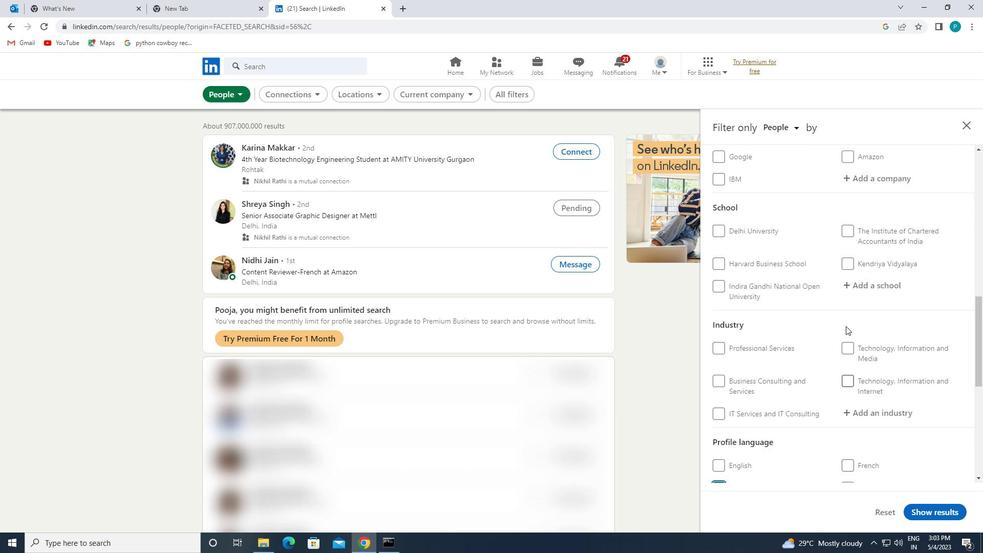 
Action: Mouse moved to (873, 286)
Screenshot: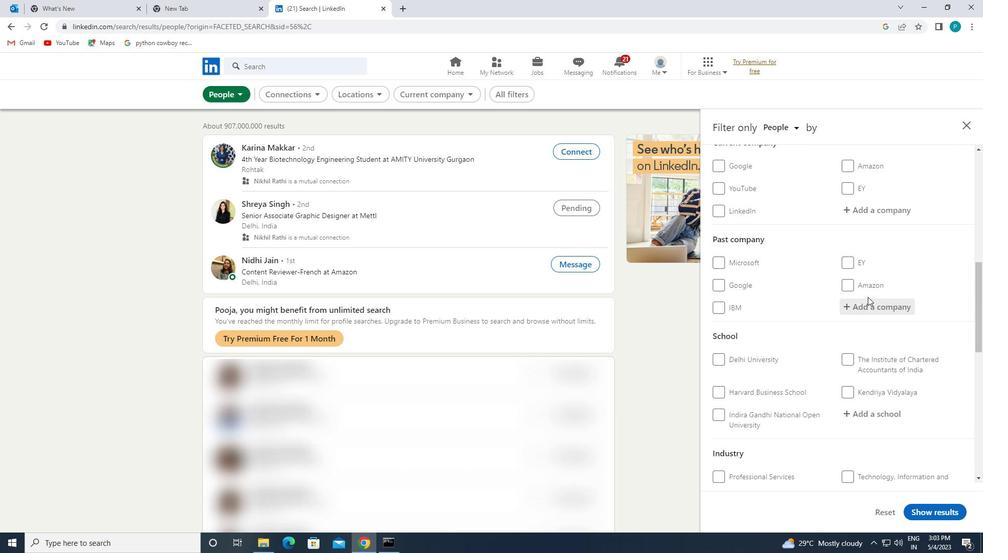 
Action: Mouse scrolled (873, 287) with delta (0, 0)
Screenshot: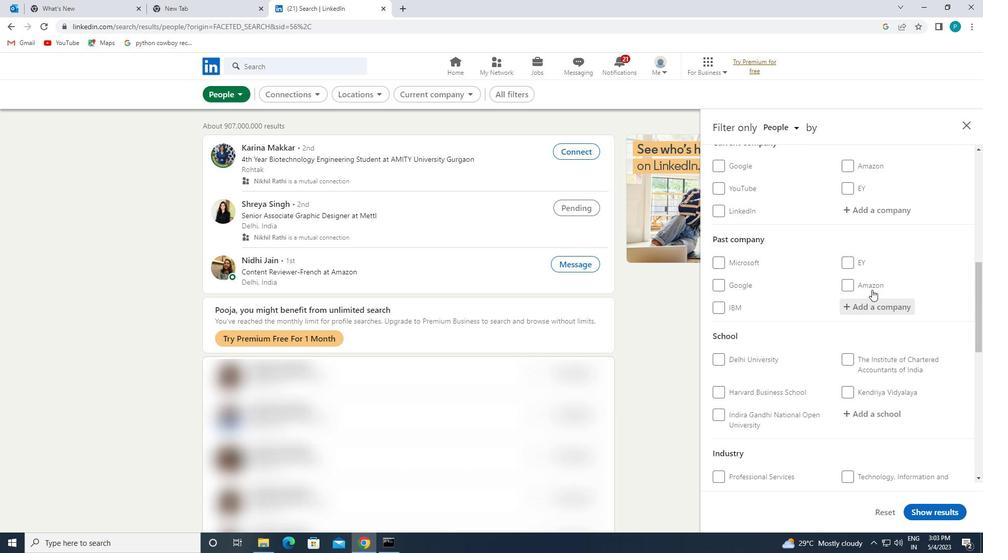 
Action: Mouse scrolled (873, 287) with delta (0, 0)
Screenshot: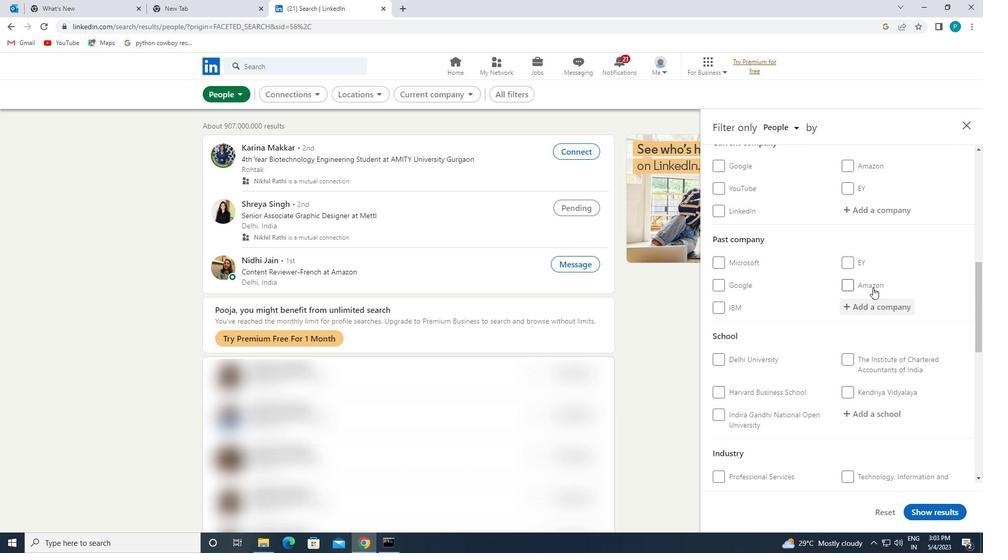 
Action: Mouse moved to (874, 309)
Screenshot: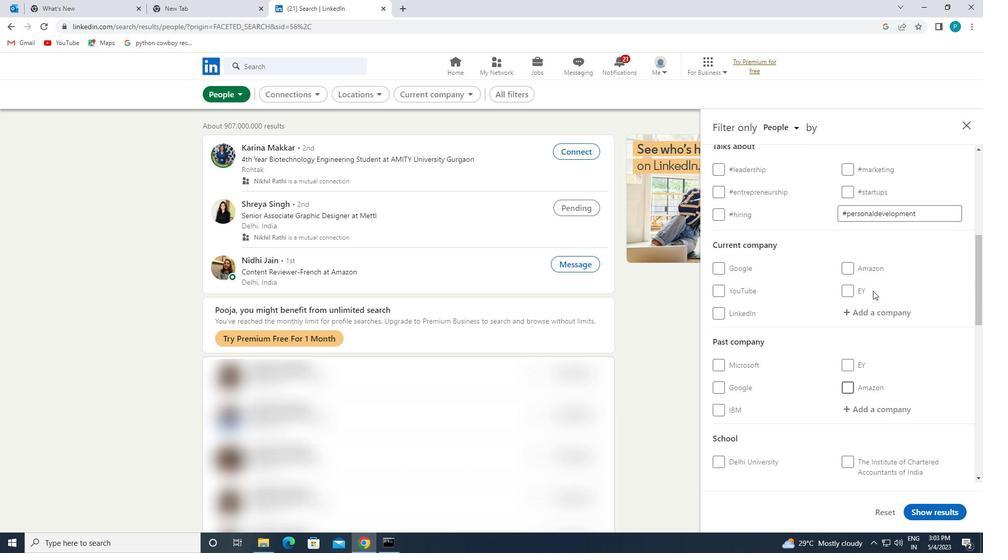 
Action: Mouse pressed left at (874, 309)
Screenshot: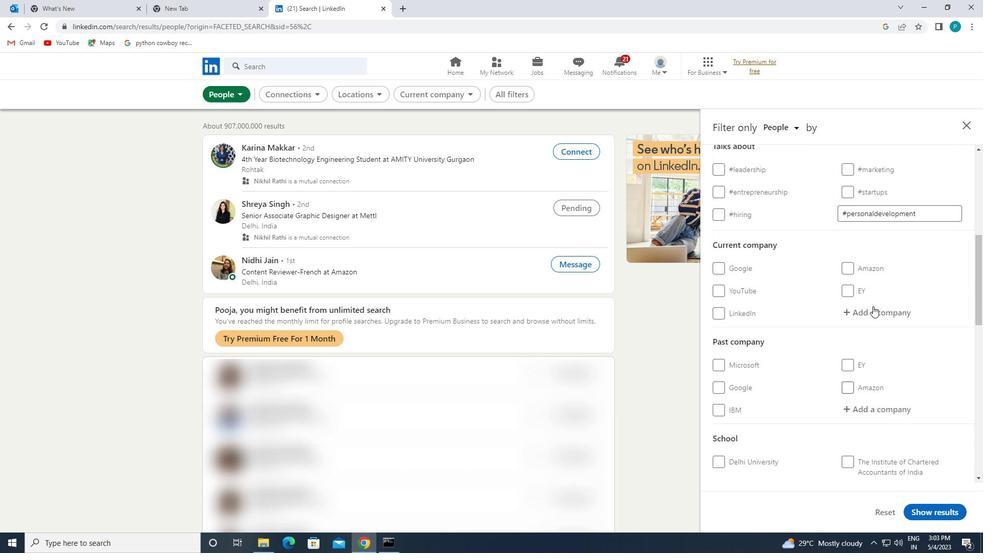 
Action: Mouse moved to (875, 310)
Screenshot: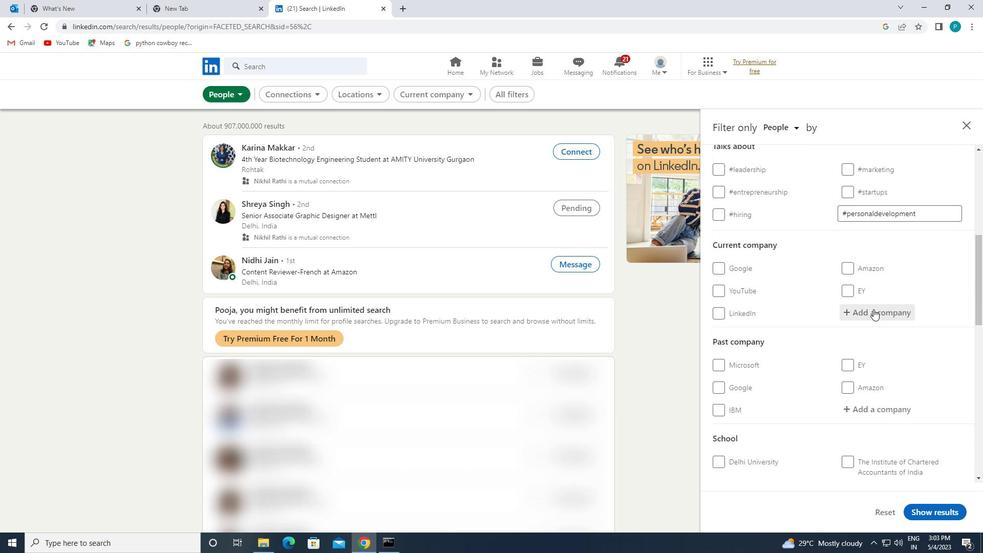 
Action: Key pressed <Key.caps_lock>T<Key.caps_lock>ESCO
Screenshot: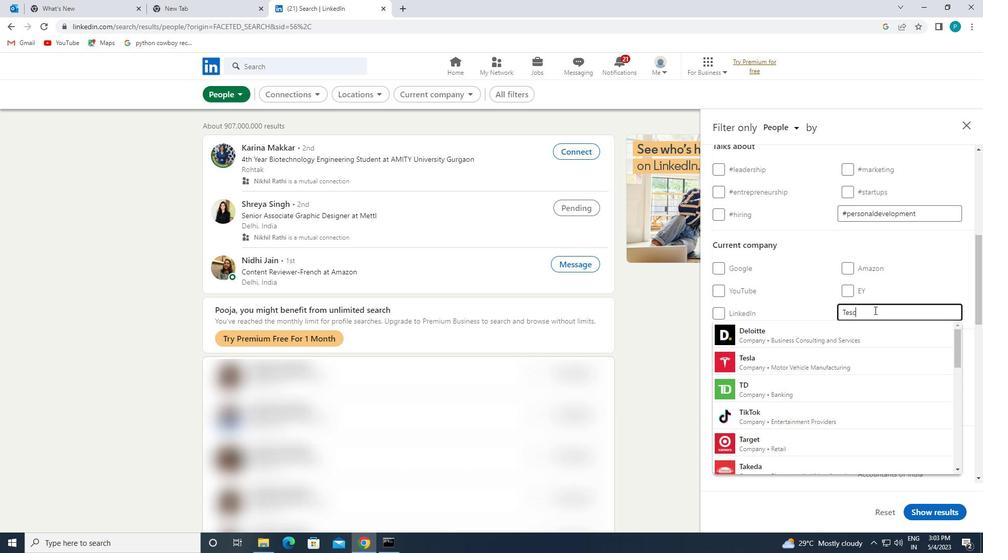 
Action: Mouse moved to (883, 329)
Screenshot: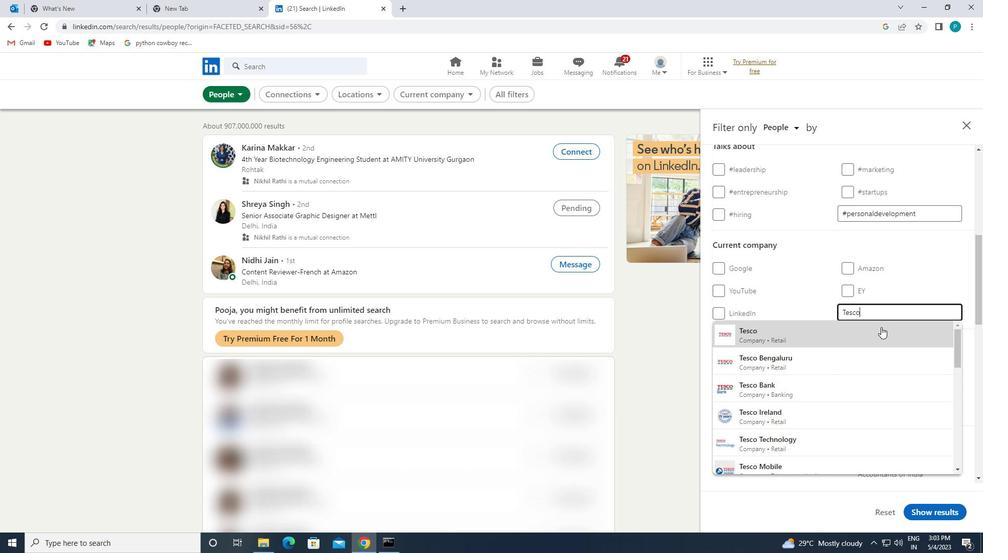 
Action: Mouse pressed left at (883, 329)
Screenshot: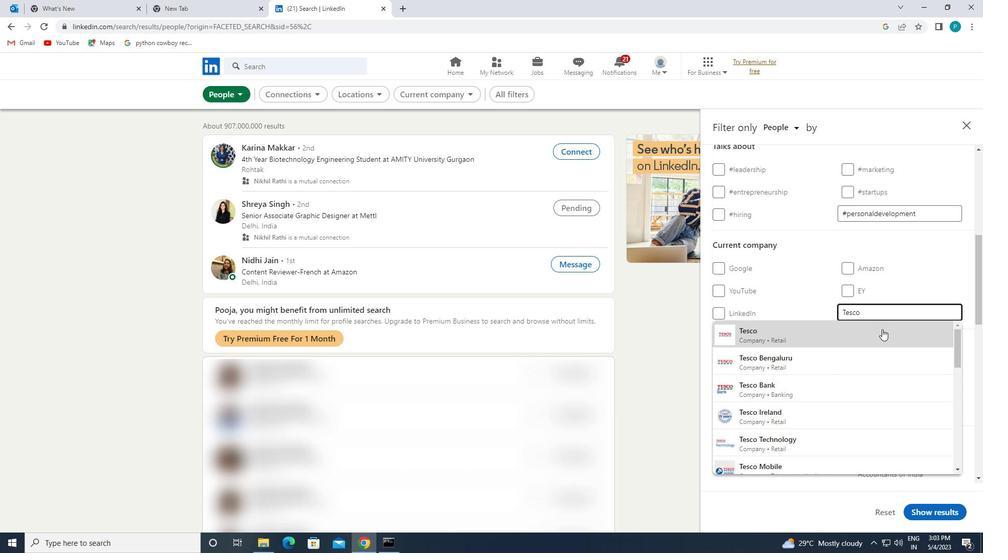 
Action: Mouse moved to (885, 335)
Screenshot: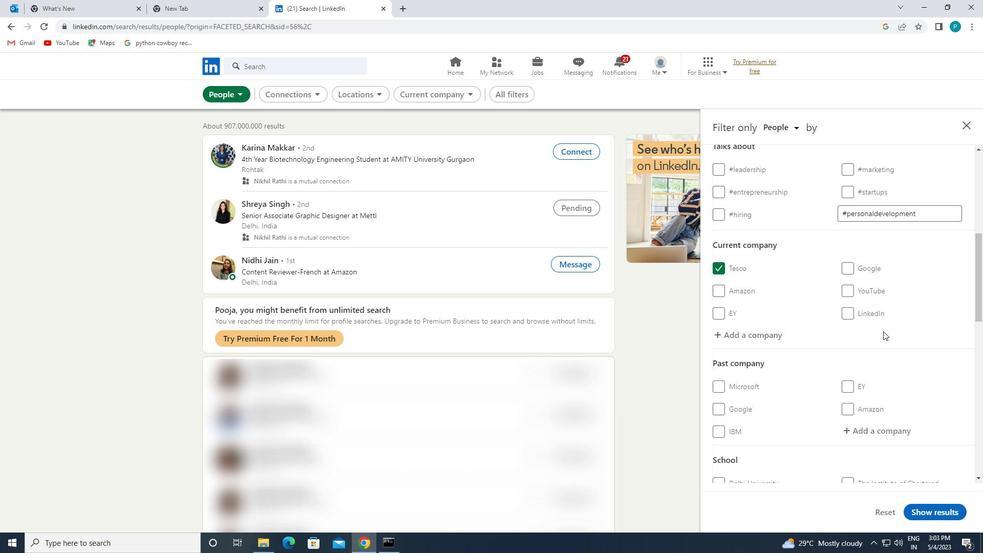 
Action: Mouse scrolled (885, 334) with delta (0, 0)
Screenshot: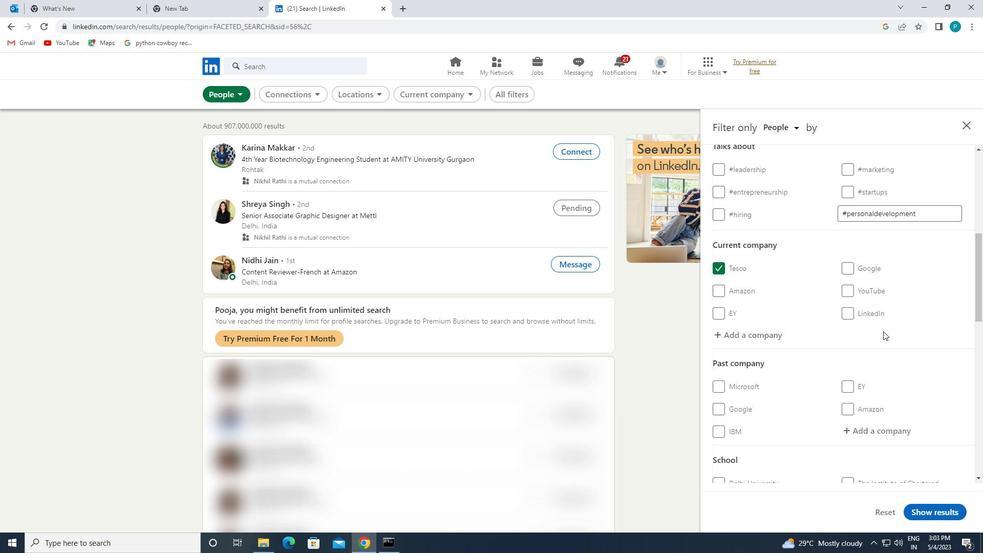 
Action: Mouse scrolled (885, 334) with delta (0, 0)
Screenshot: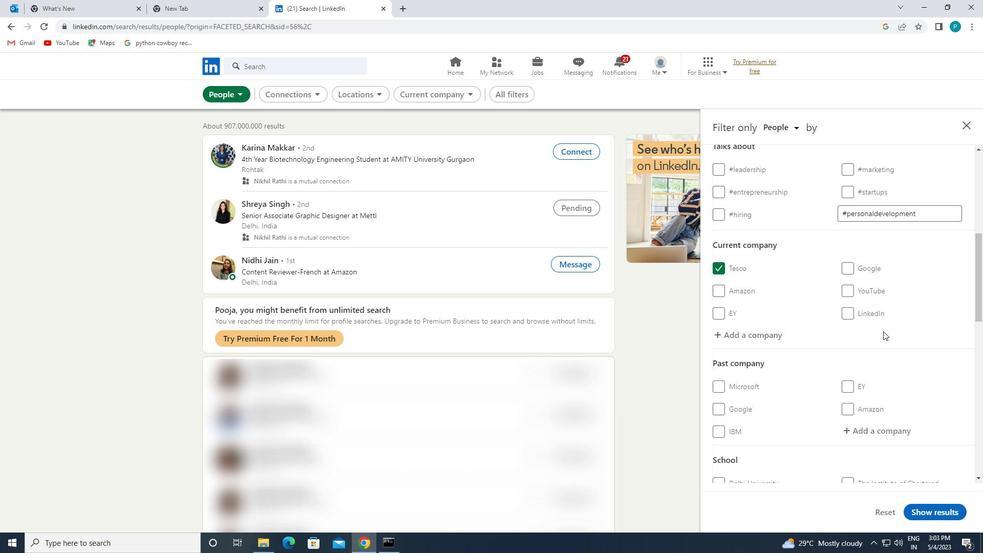 
Action: Mouse scrolled (885, 334) with delta (0, 0)
Screenshot: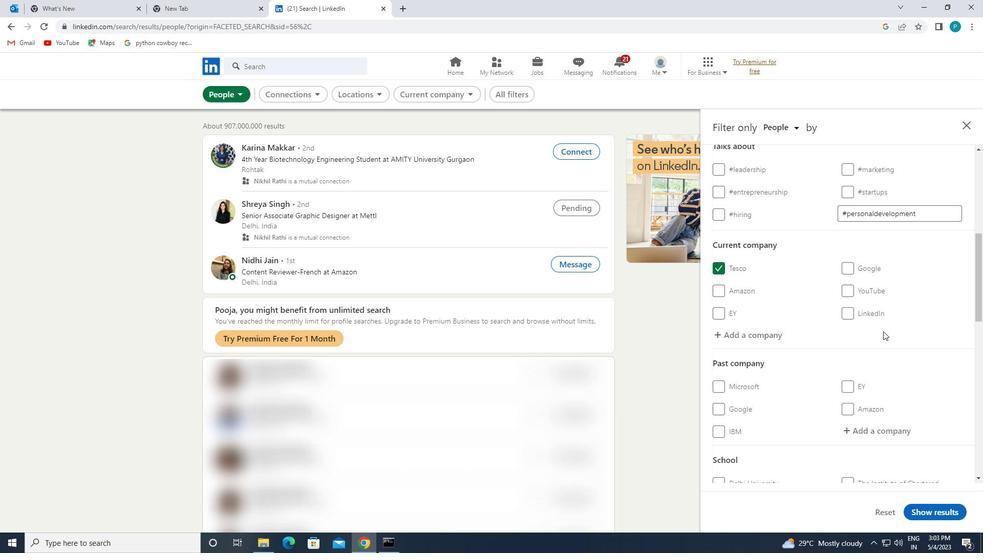 
Action: Mouse moved to (872, 382)
Screenshot: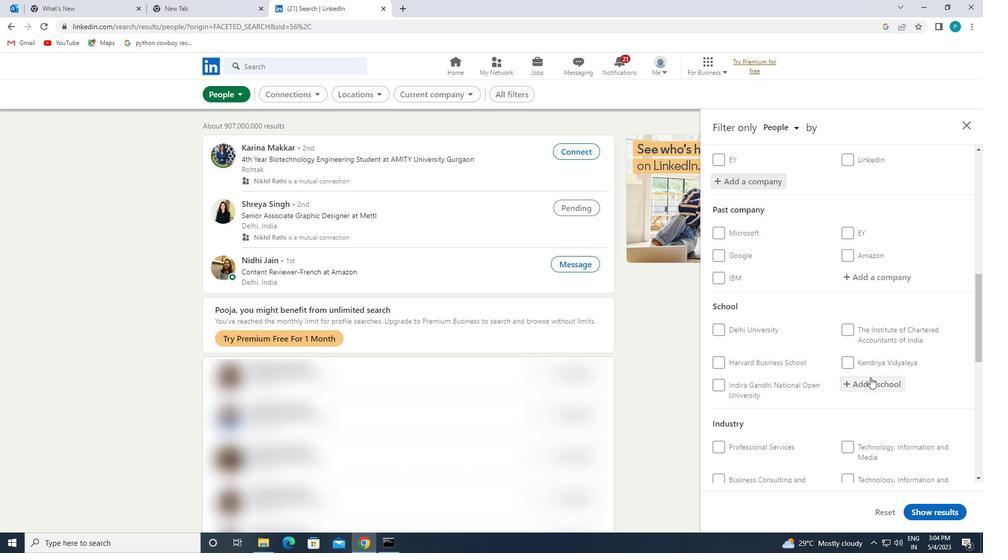 
Action: Mouse pressed left at (872, 382)
Screenshot: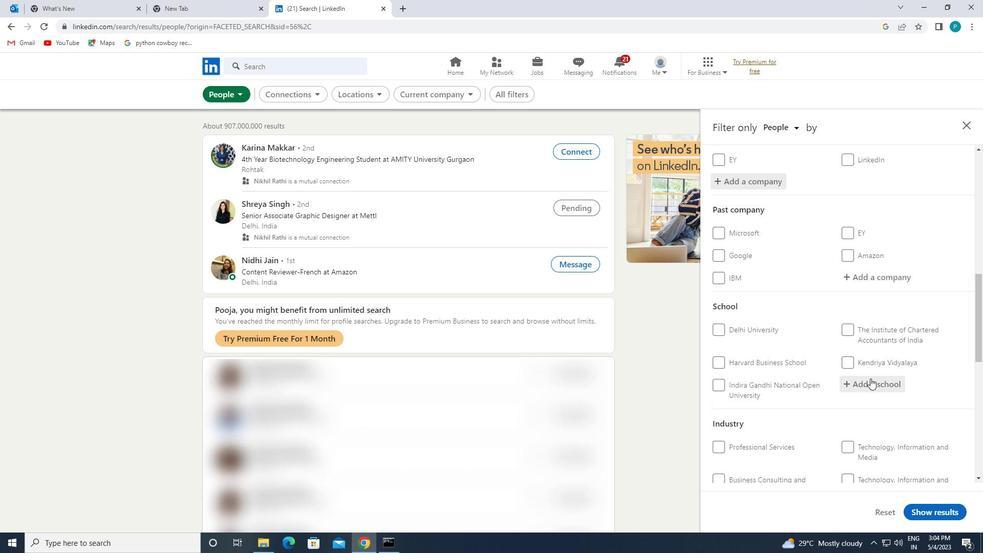 
Action: Mouse moved to (865, 378)
Screenshot: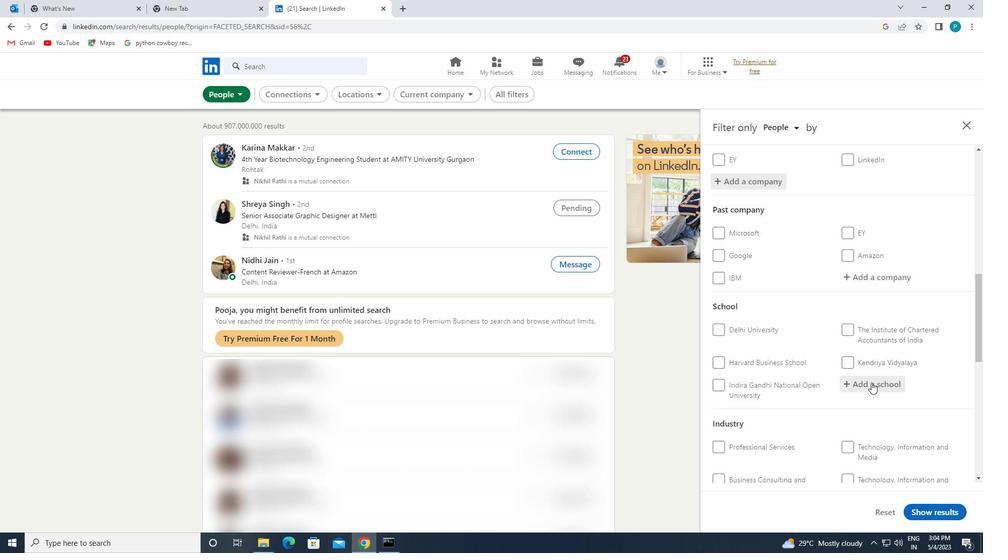 
Action: Key pressed <Key.caps_lock>B.P
Screenshot: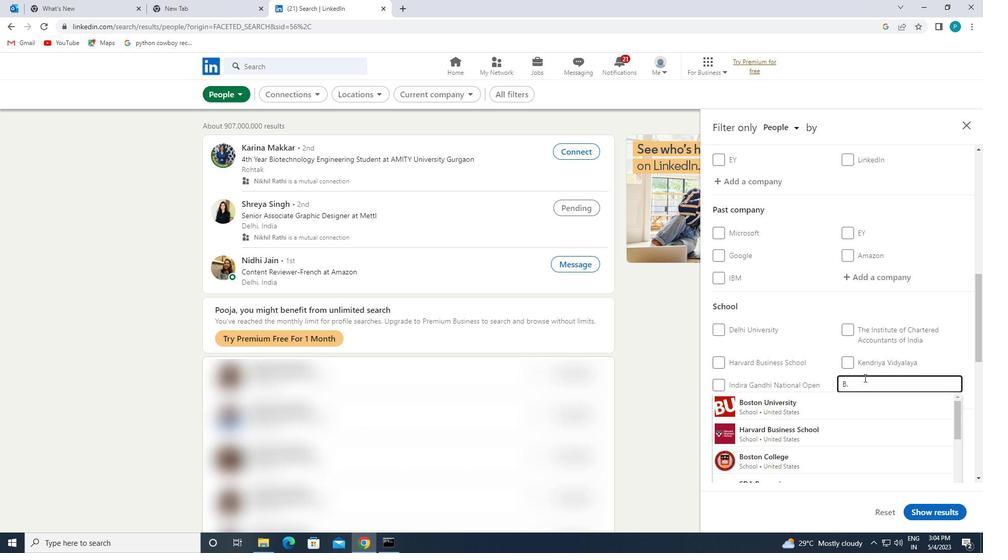 
Action: Mouse moved to (868, 428)
Screenshot: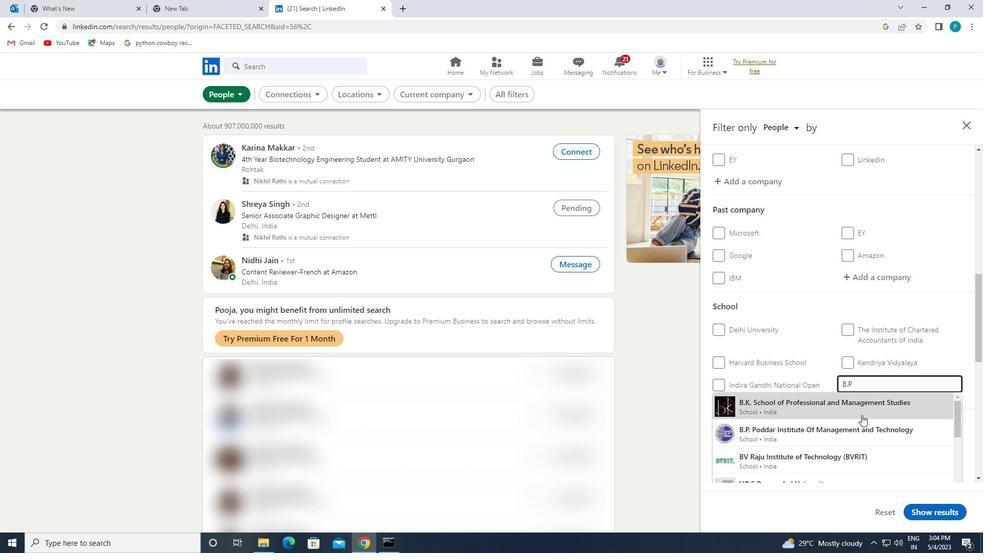 
Action: Mouse pressed left at (868, 428)
Screenshot: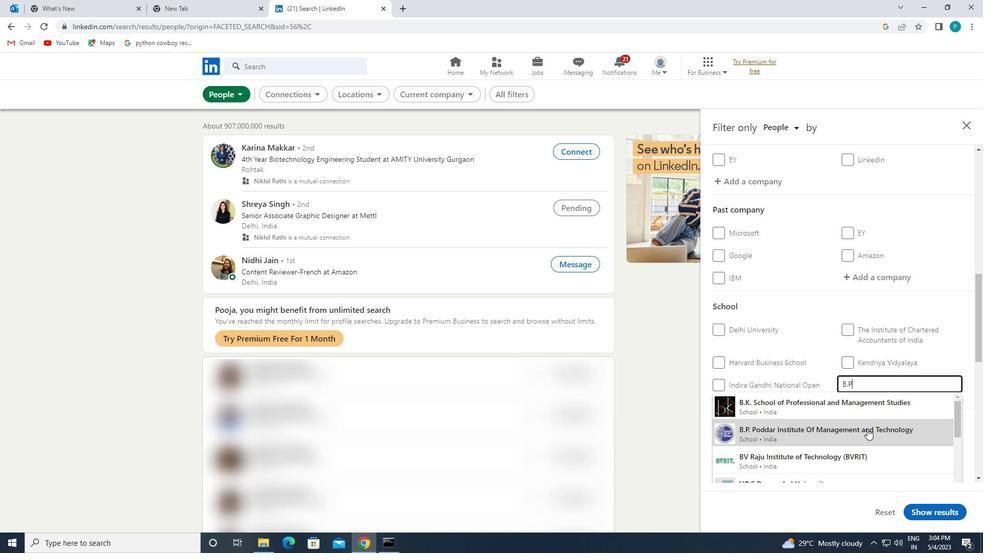 
Action: Mouse moved to (868, 429)
Screenshot: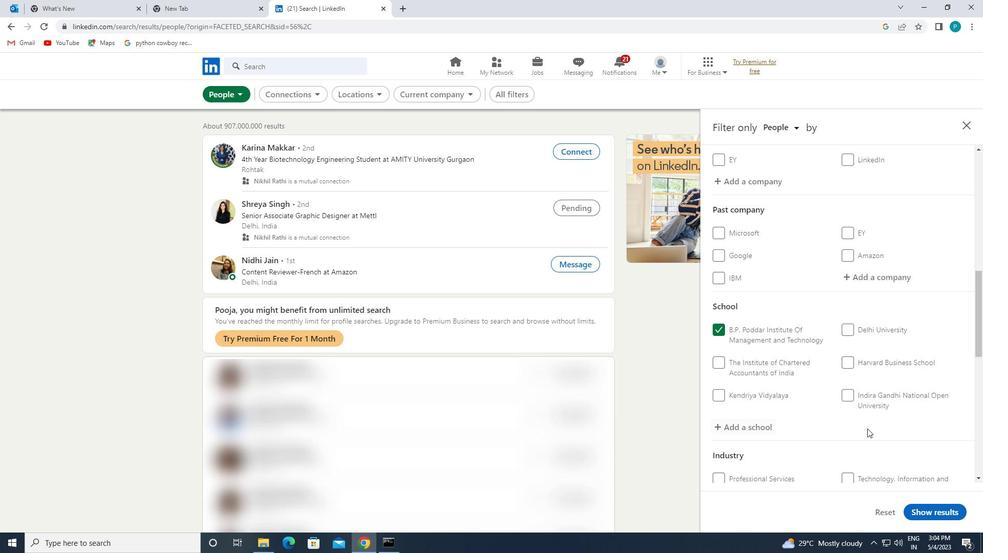 
Action: Mouse scrolled (868, 428) with delta (0, 0)
Screenshot: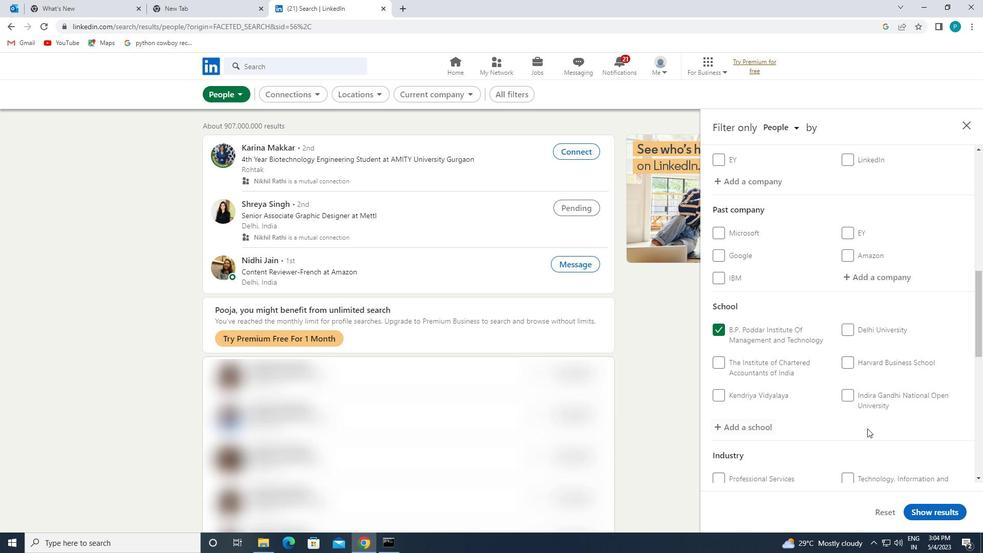 
Action: Mouse scrolled (868, 428) with delta (0, 0)
Screenshot: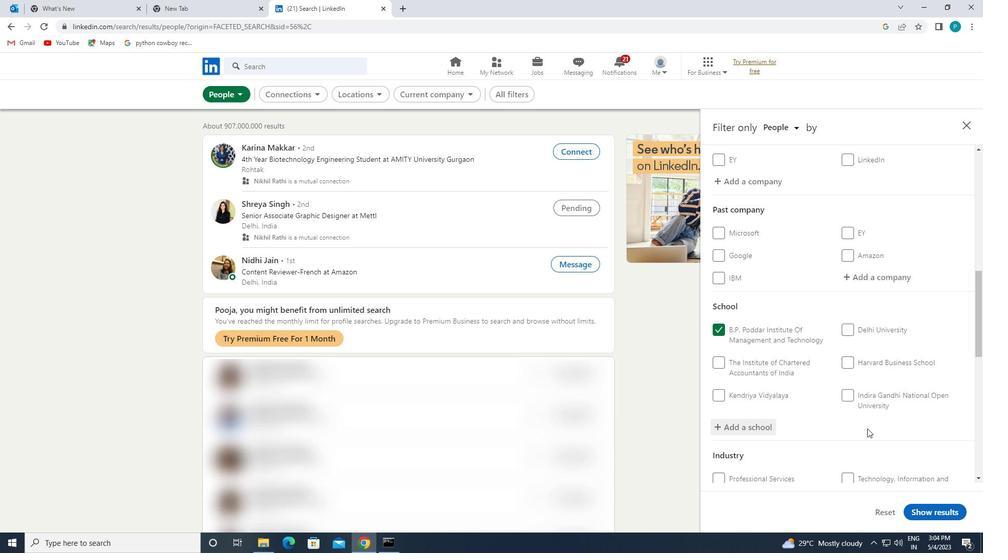 
Action: Mouse scrolled (868, 428) with delta (0, 0)
Screenshot: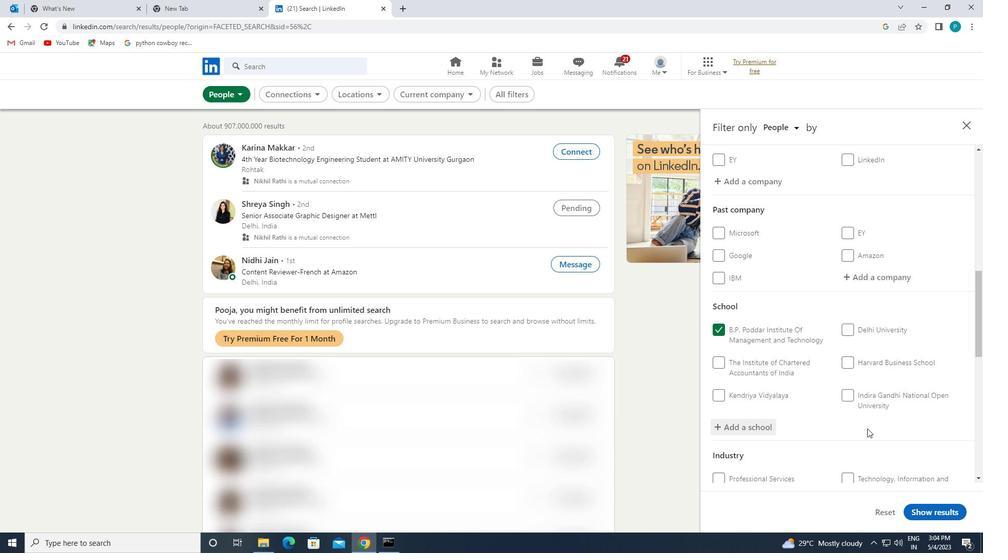
Action: Mouse scrolled (868, 428) with delta (0, 0)
Screenshot: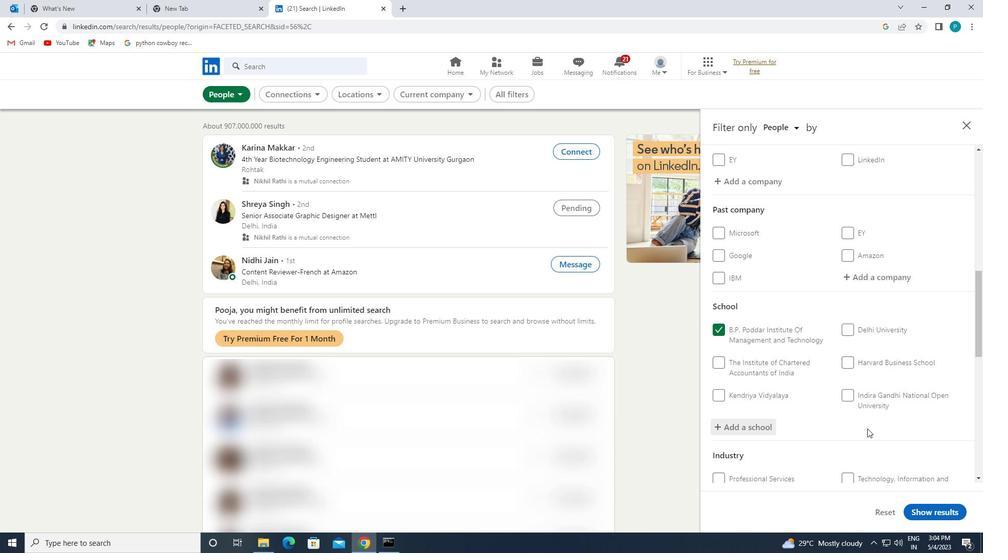 
Action: Mouse moved to (872, 333)
Screenshot: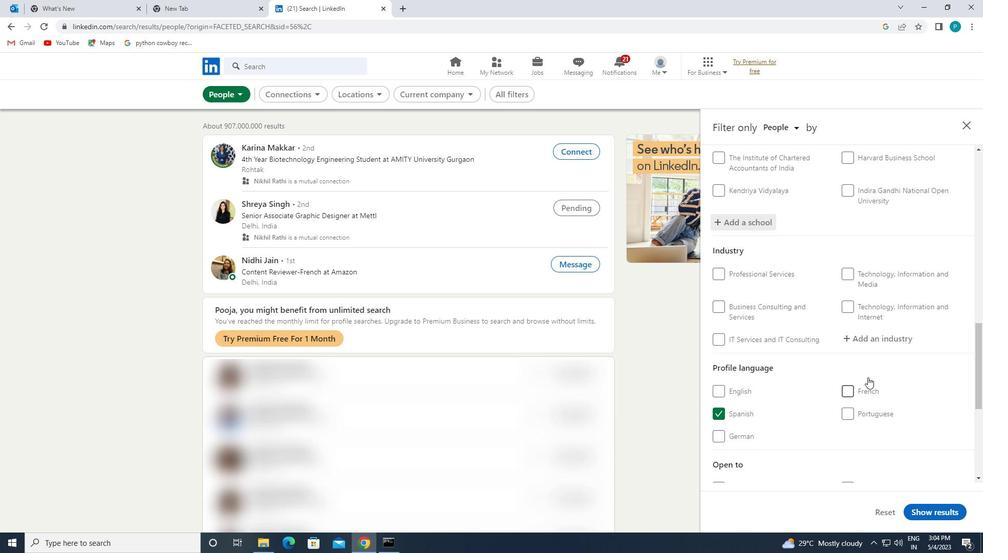 
Action: Mouse pressed left at (872, 333)
Screenshot: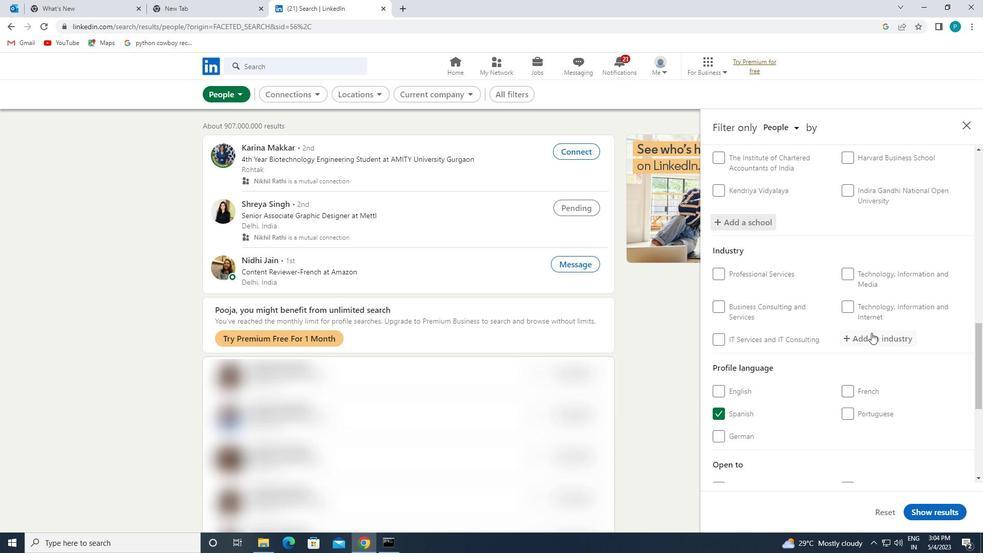 
Action: Key pressed <Key.caps_lock>C<Key.caps_lock>OMPUTER
Screenshot: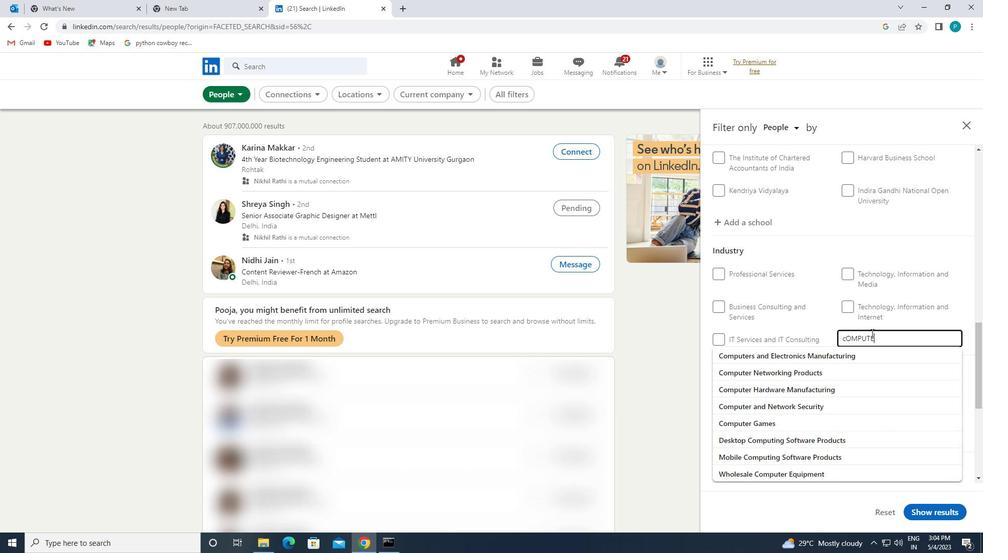 
Action: Mouse moved to (779, 371)
Screenshot: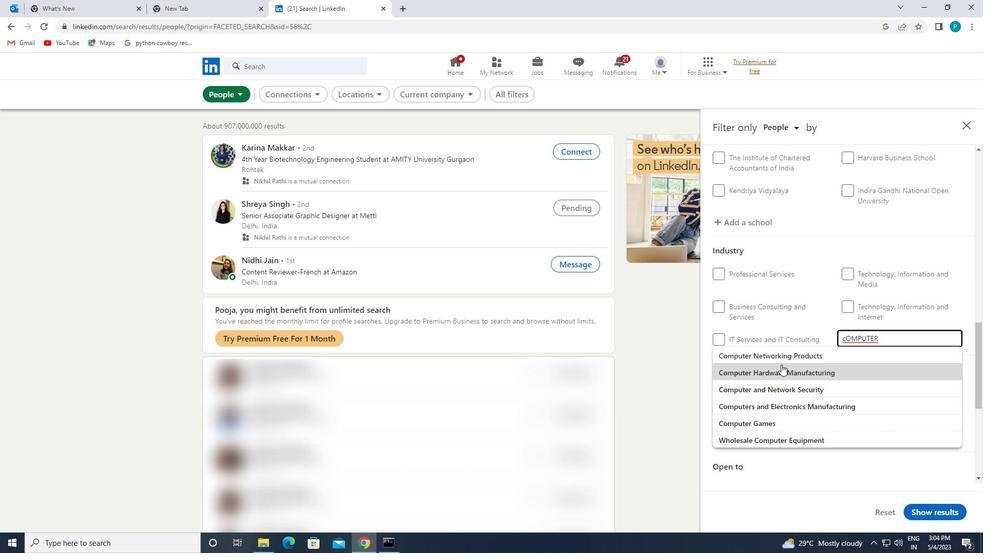
Action: Mouse pressed left at (779, 371)
Screenshot: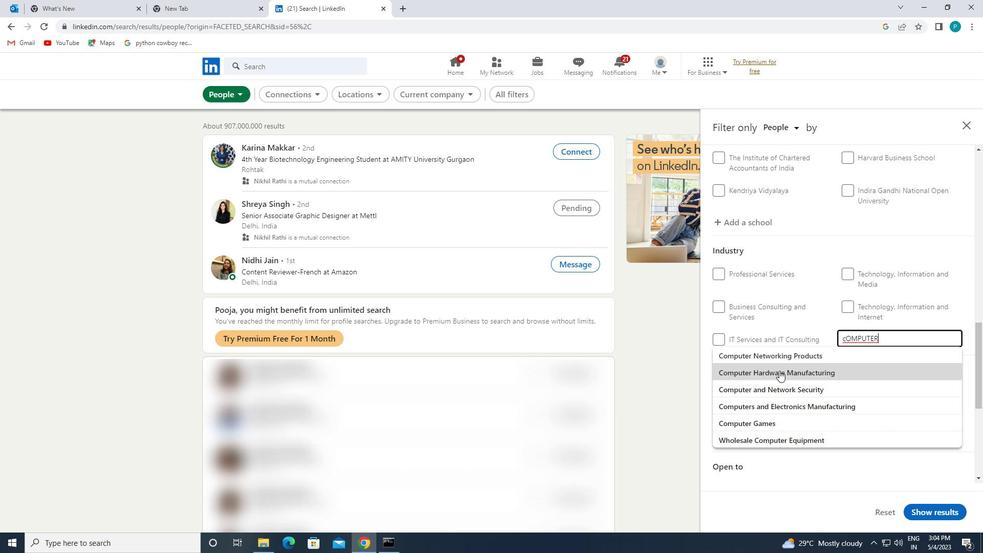 
Action: Mouse moved to (825, 380)
Screenshot: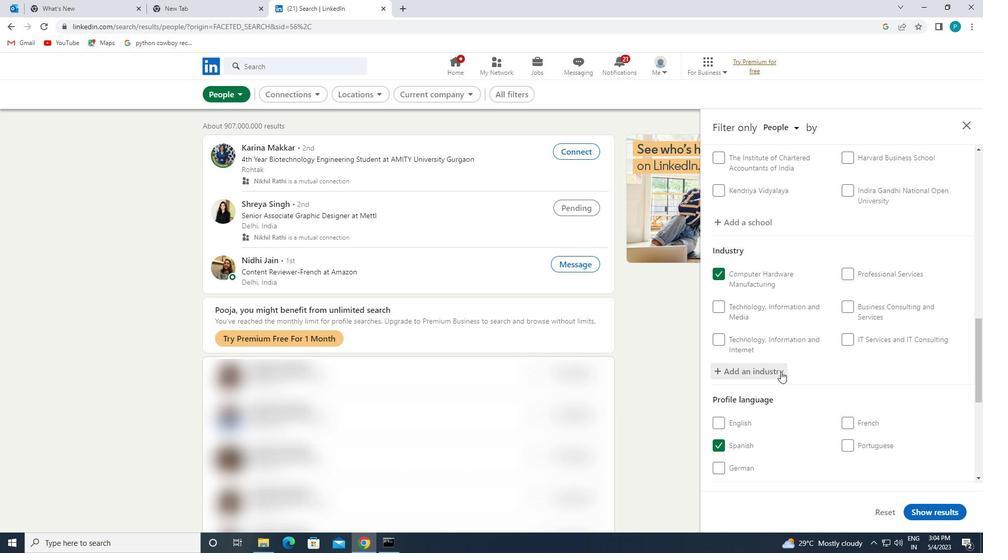 
Action: Mouse scrolled (825, 380) with delta (0, 0)
Screenshot: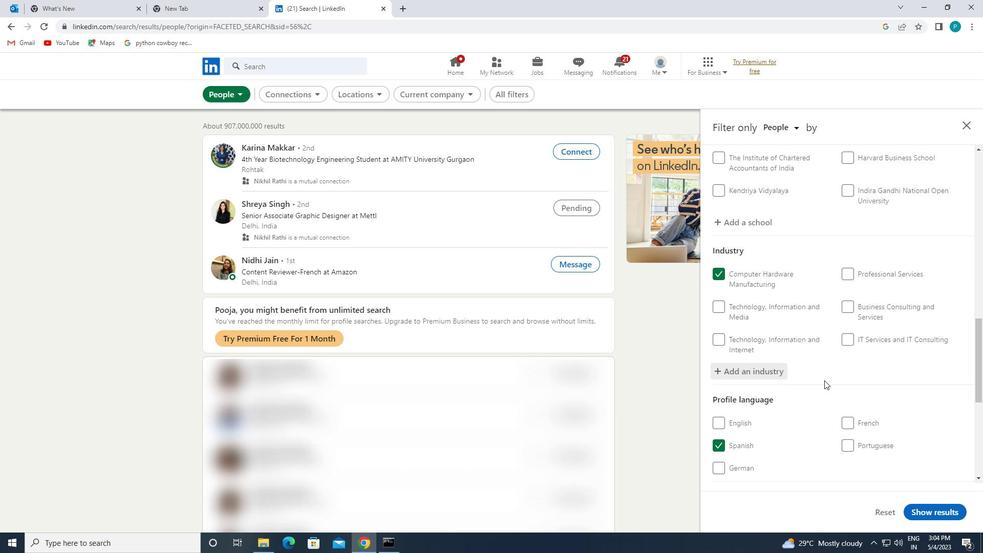 
Action: Mouse scrolled (825, 380) with delta (0, 0)
Screenshot: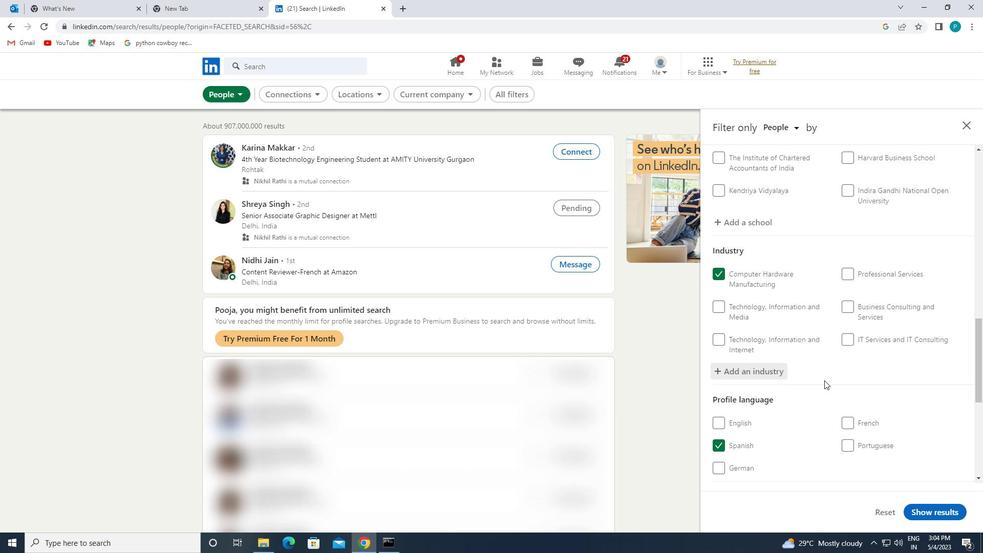 
Action: Mouse moved to (858, 415)
Screenshot: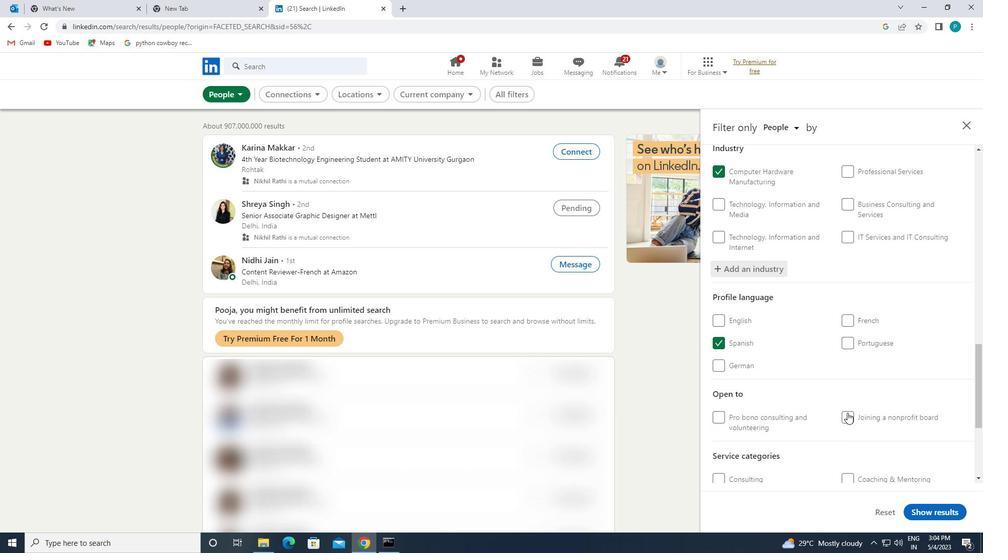 
Action: Mouse scrolled (858, 415) with delta (0, 0)
Screenshot: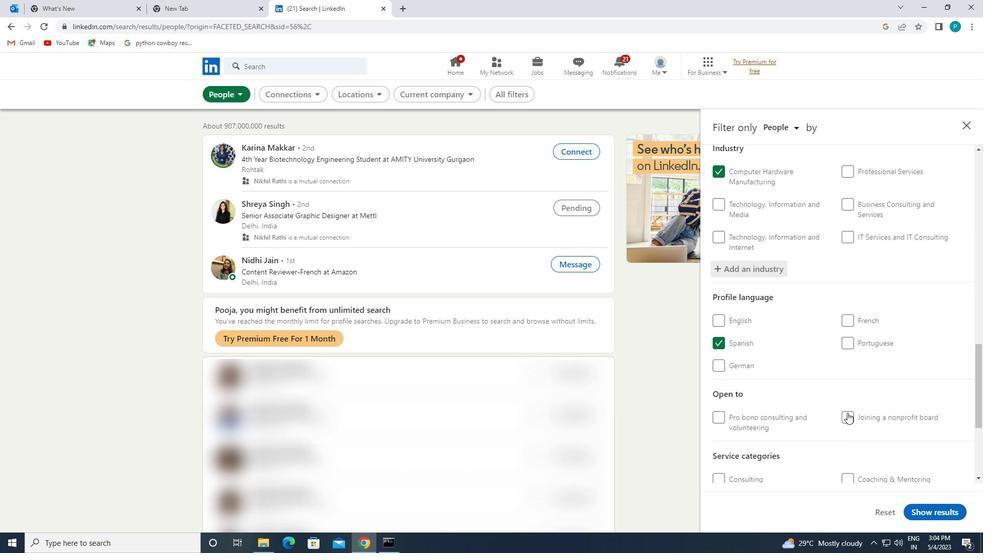 
Action: Mouse moved to (861, 420)
Screenshot: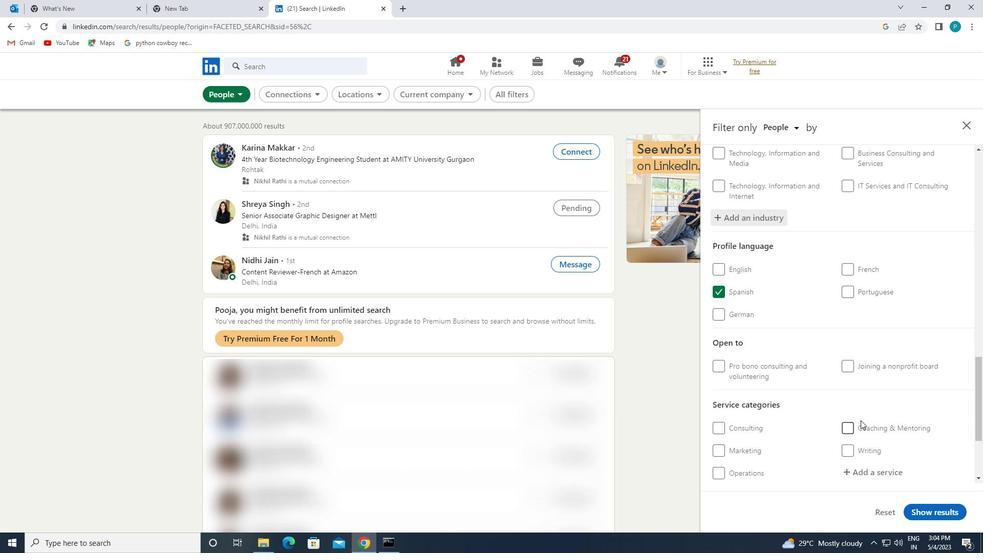 
Action: Mouse scrolled (861, 419) with delta (0, 0)
Screenshot: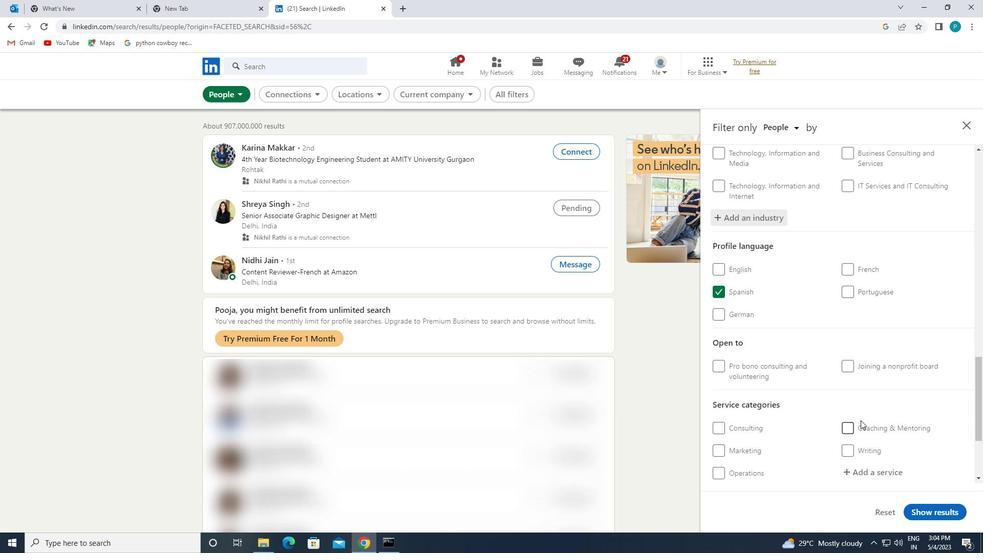 
Action: Mouse scrolled (861, 419) with delta (0, 0)
Screenshot: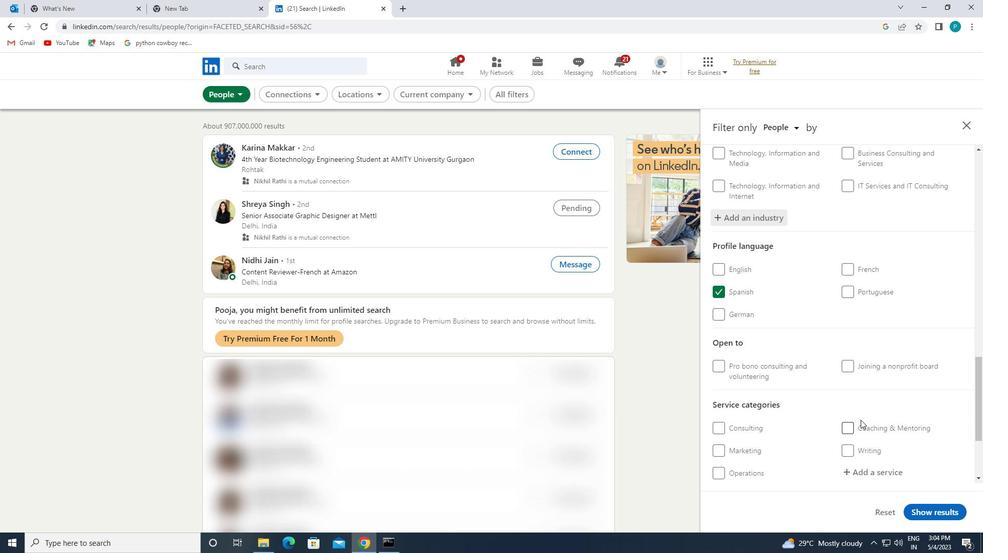 
Action: Mouse moved to (850, 370)
Screenshot: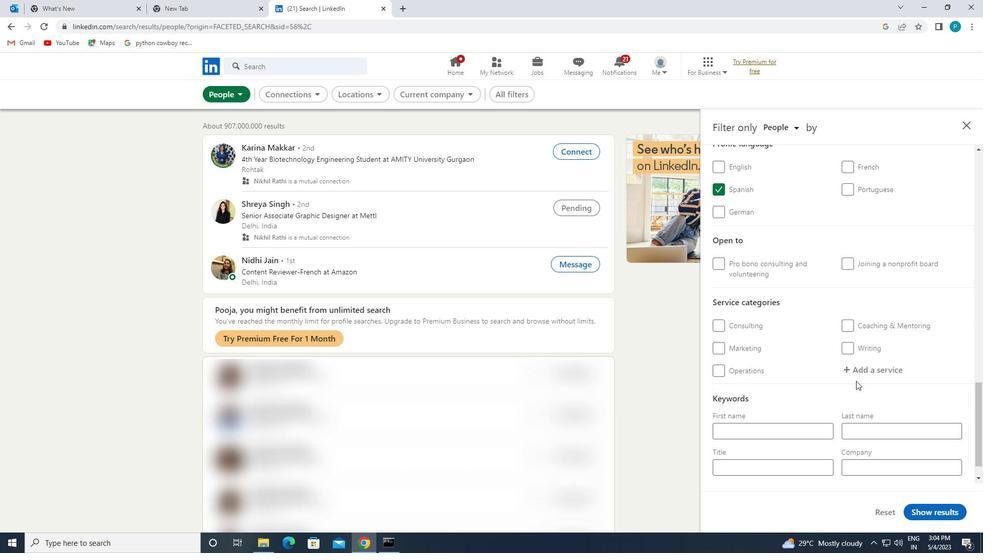 
Action: Mouse pressed left at (850, 370)
Screenshot: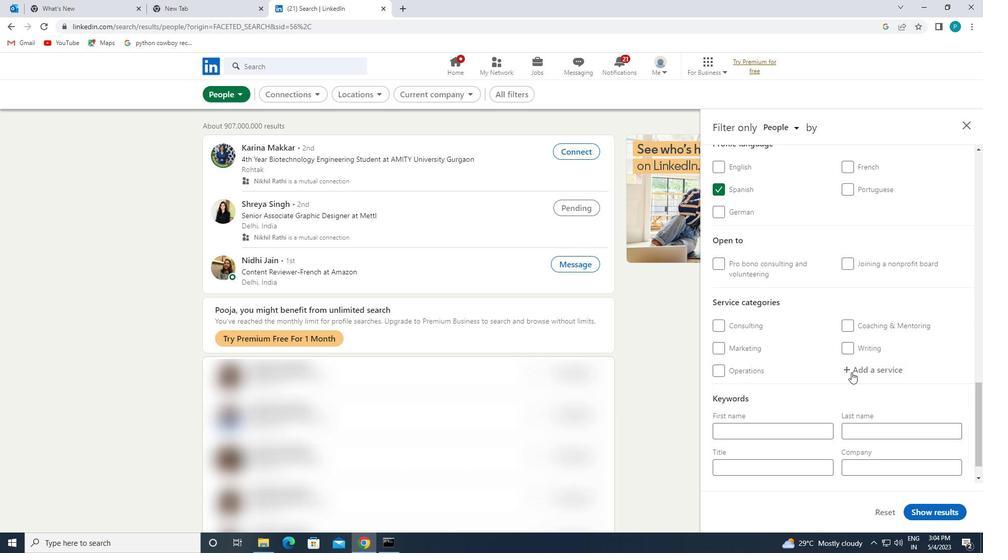 
Action: Mouse moved to (914, 415)
Screenshot: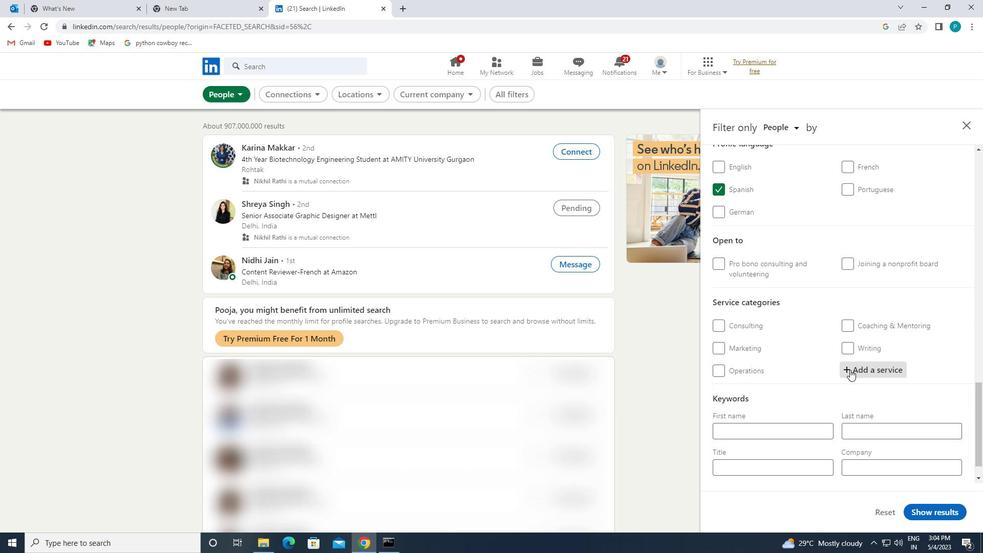 
Action: Key pressed <Key.caps_lock><Key.caps_lock>P<Key.caps_lock>RINT
Screenshot: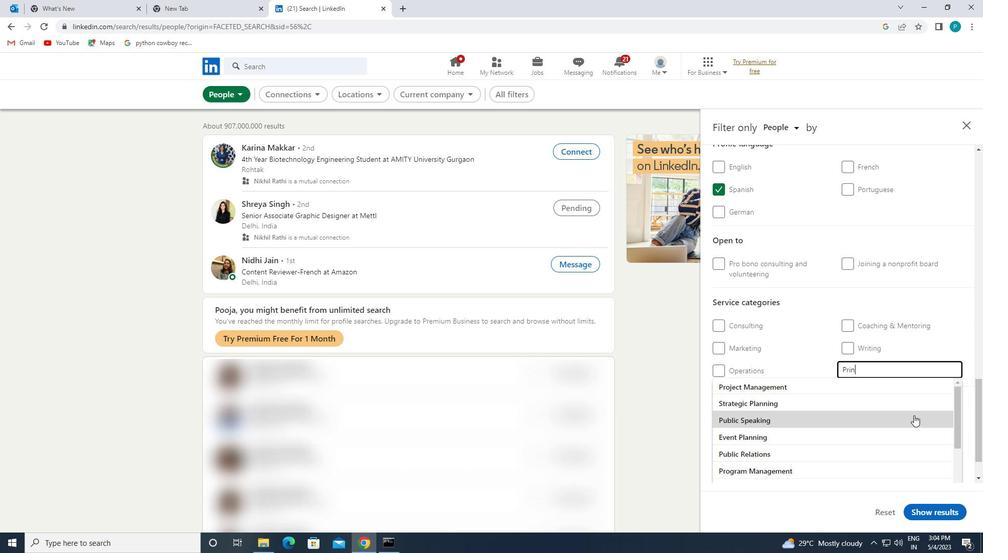 
Action: Mouse moved to (860, 393)
Screenshot: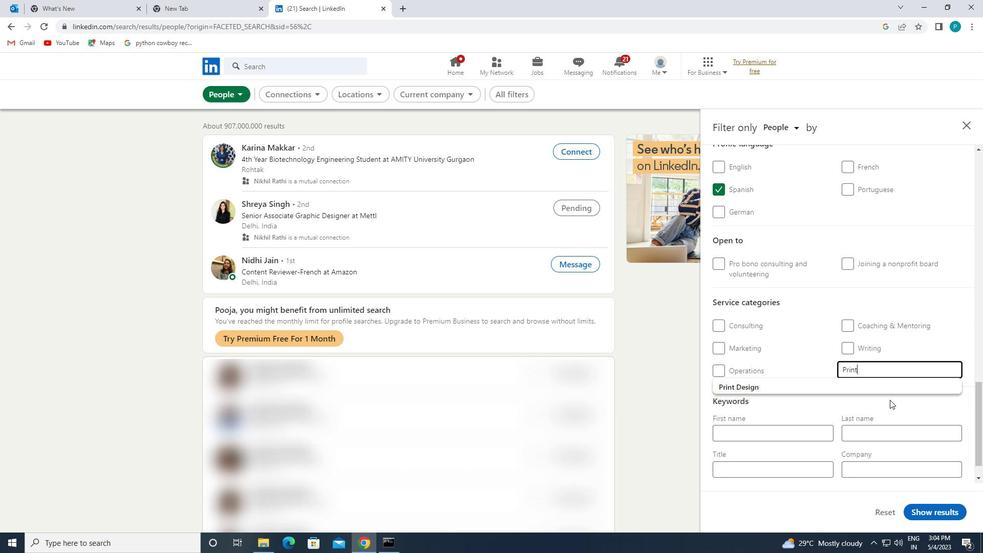 
Action: Mouse pressed left at (860, 393)
Screenshot: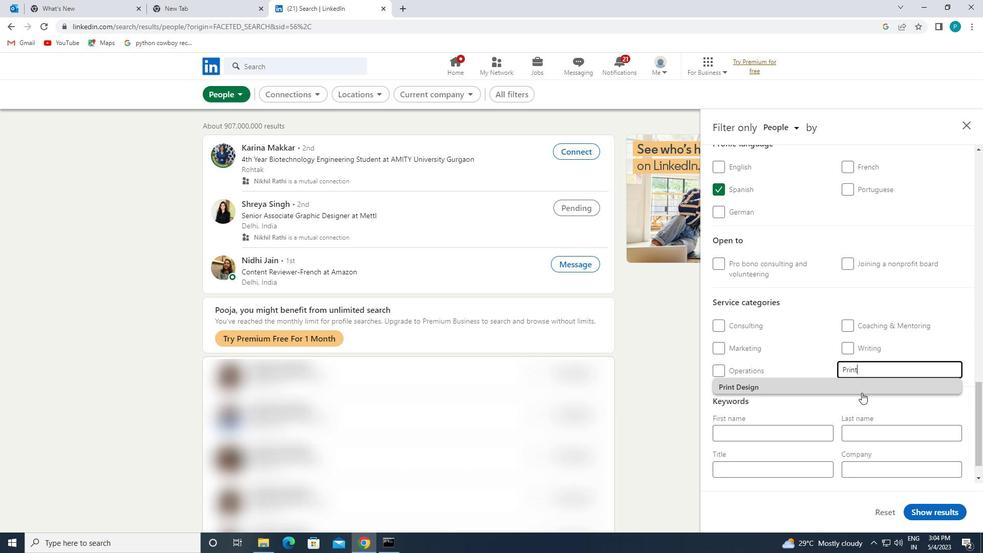 
Action: Mouse moved to (745, 438)
Screenshot: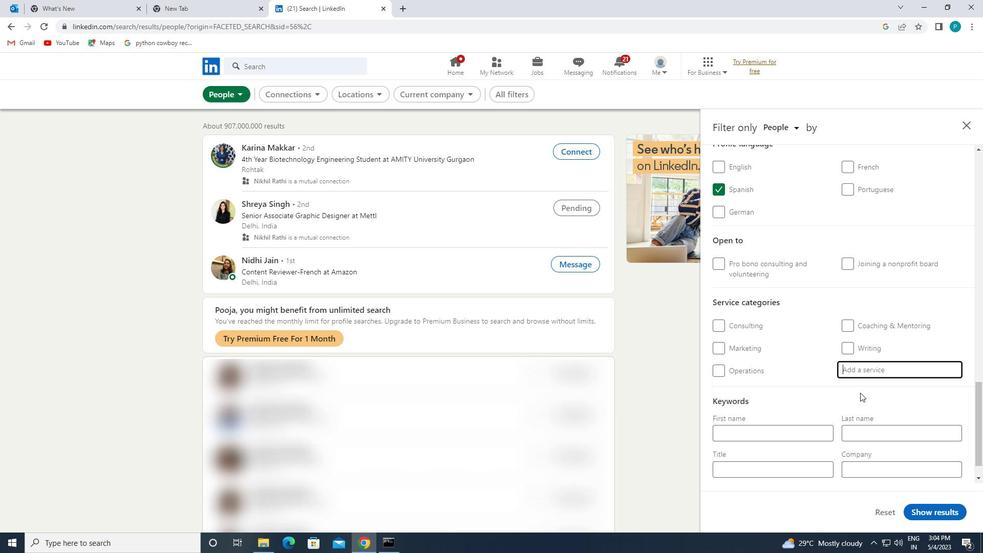 
Action: Mouse scrolled (745, 437) with delta (0, 0)
Screenshot: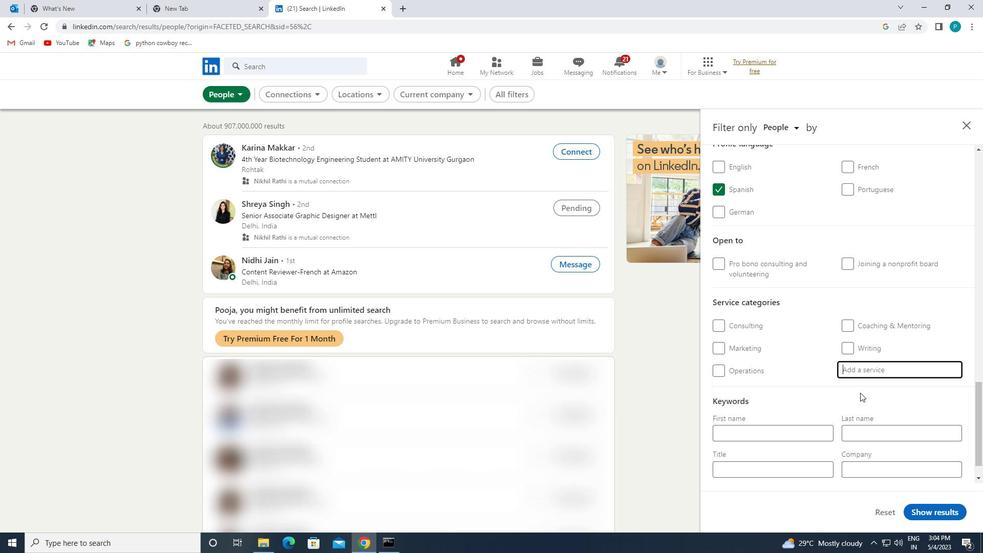 
Action: Mouse moved to (746, 439)
Screenshot: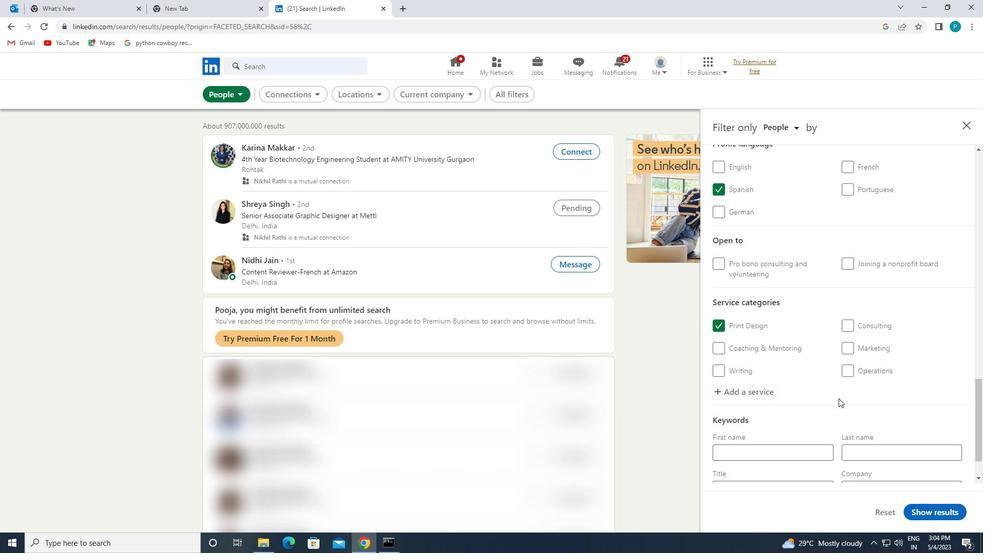 
Action: Mouse scrolled (746, 438) with delta (0, 0)
Screenshot: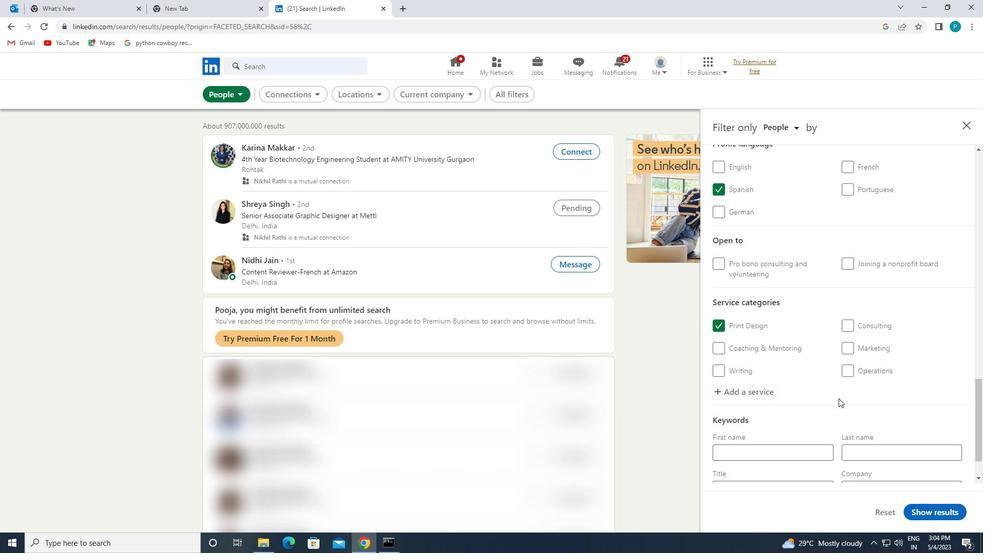 
Action: Mouse moved to (746, 439)
Screenshot: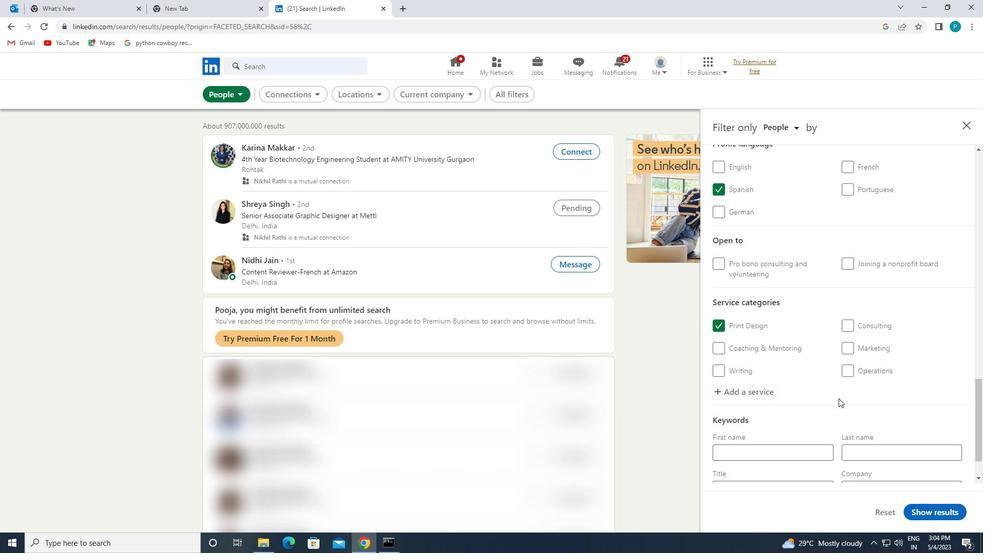 
Action: Mouse scrolled (746, 439) with delta (0, 0)
Screenshot: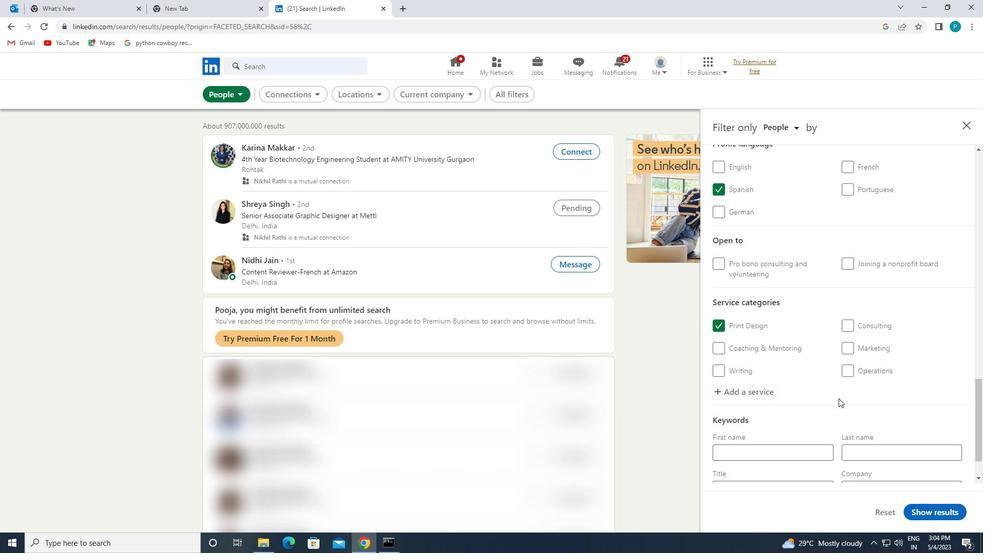 
Action: Mouse pressed left at (746, 439)
Screenshot: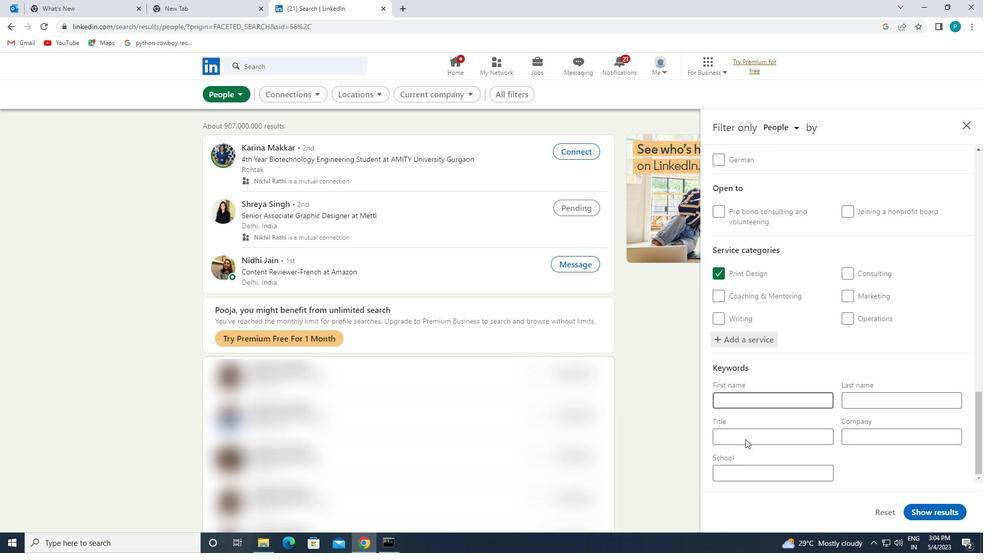 
Action: Mouse moved to (746, 440)
Screenshot: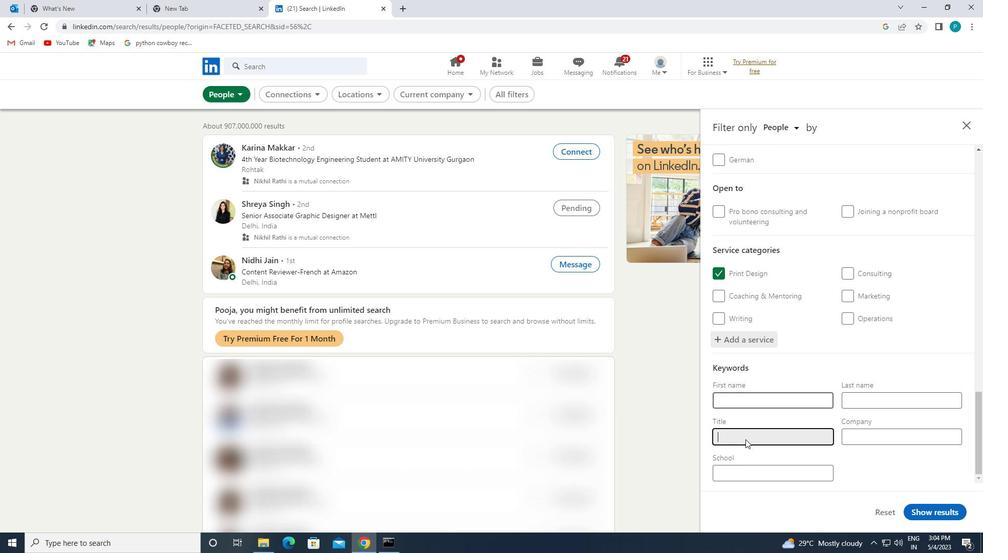 
Action: Key pressed <Key.caps_lock>C<Key.caps_lock>U<Key.backspace>OUPLES<Key.space><Key.caps_lock>C<Key.caps_lock>OUNSELOR
Screenshot: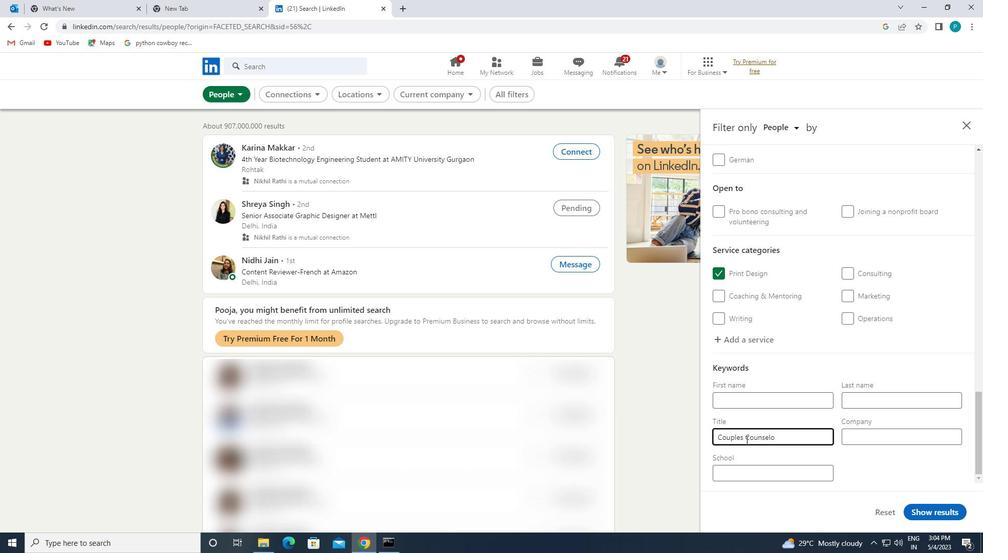 
Action: Mouse moved to (931, 510)
Screenshot: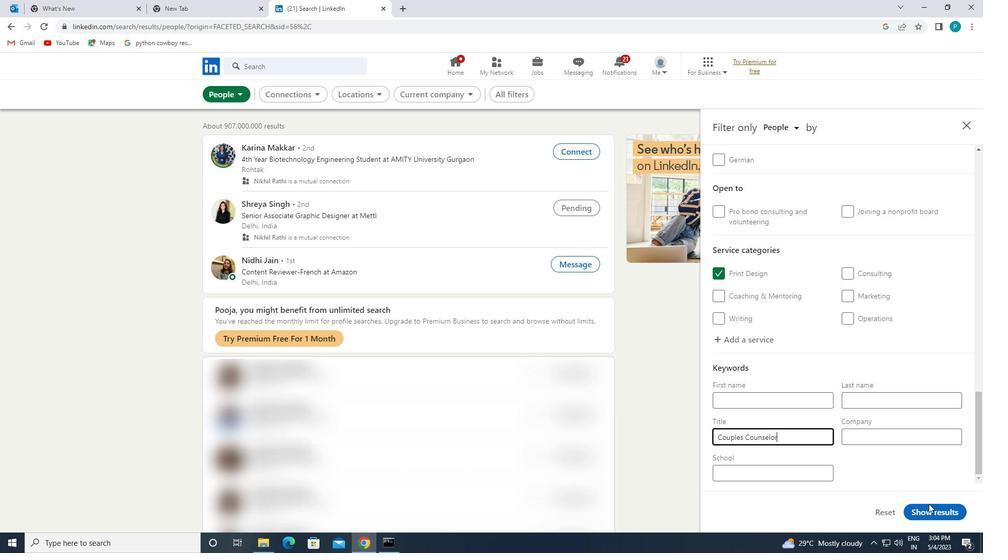 
Action: Mouse pressed left at (931, 510)
Screenshot: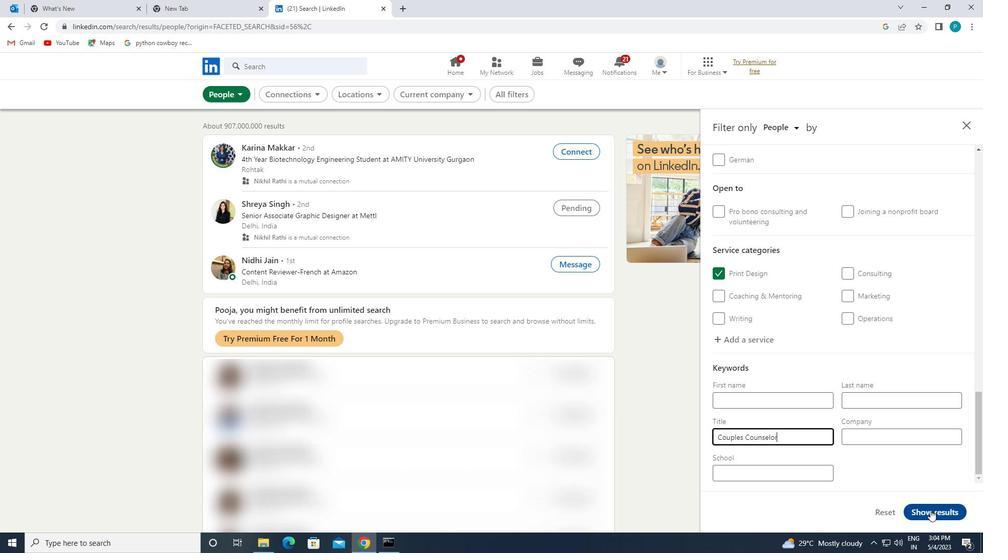 
Action: Mouse moved to (931, 510)
Screenshot: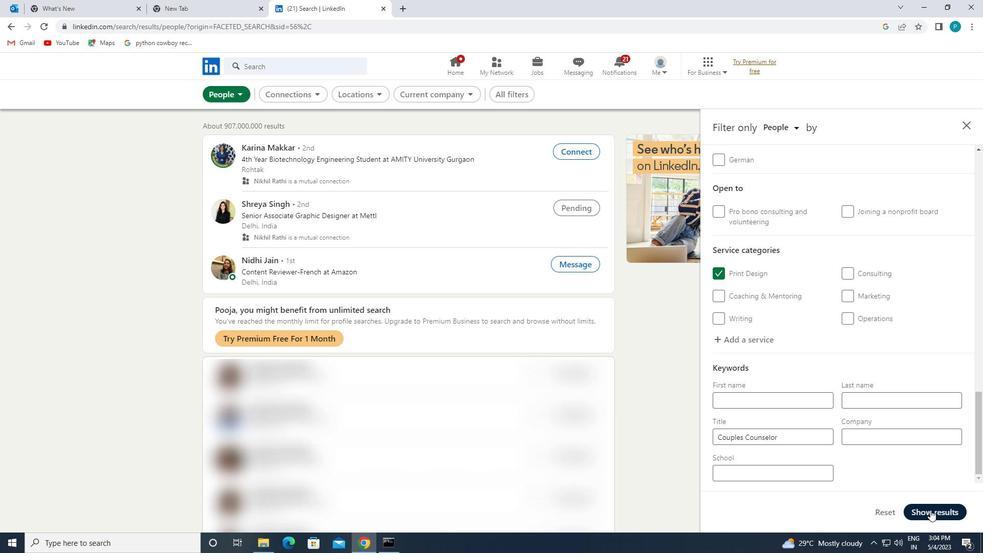 
